 Task: Create a sub task Design and Implement Solution for the task  Design and implement a disaster recovery plan for an organization's IT infrastructure in the project AgileBoost , assign it to team member softage.4@softage.net and update the status of the sub task to  At Risk , set the priority of the sub task to Medium
Action: Mouse moved to (98, 333)
Screenshot: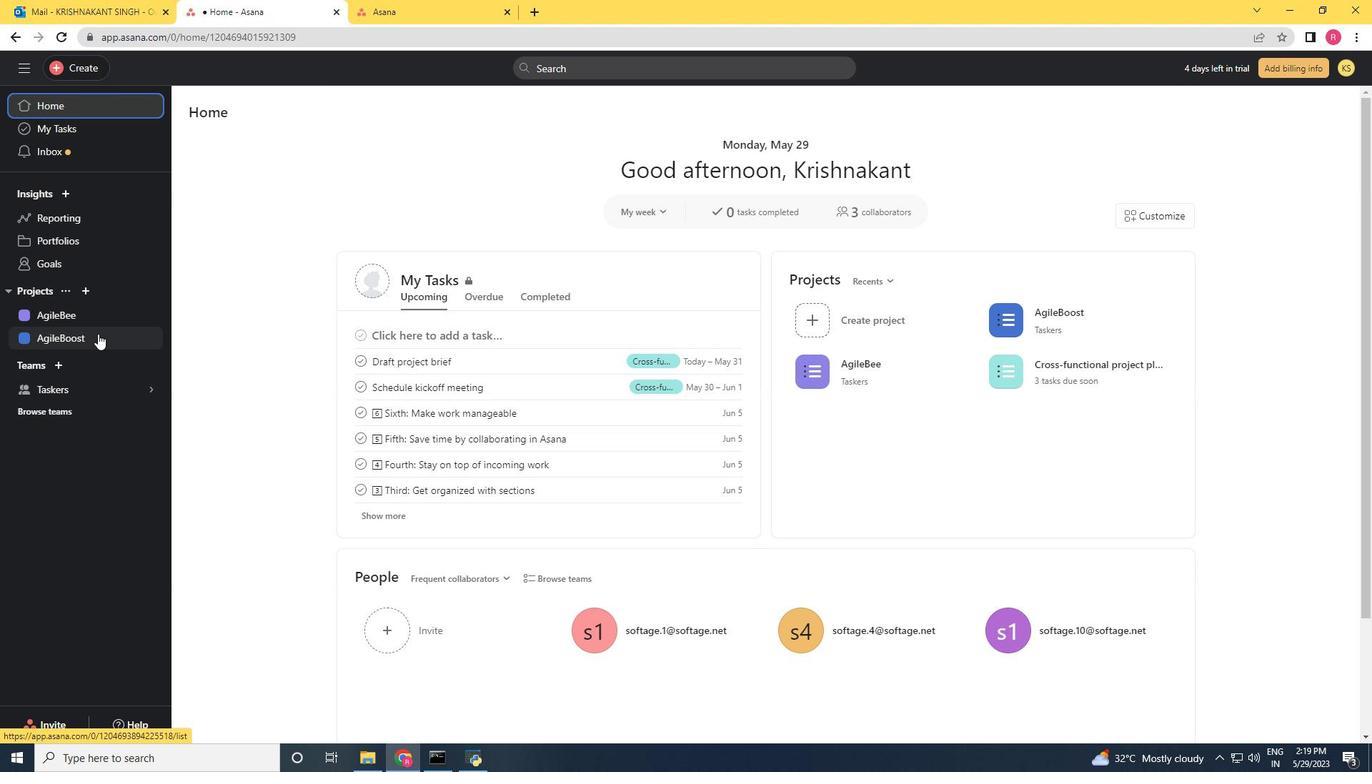 
Action: Mouse pressed left at (98, 333)
Screenshot: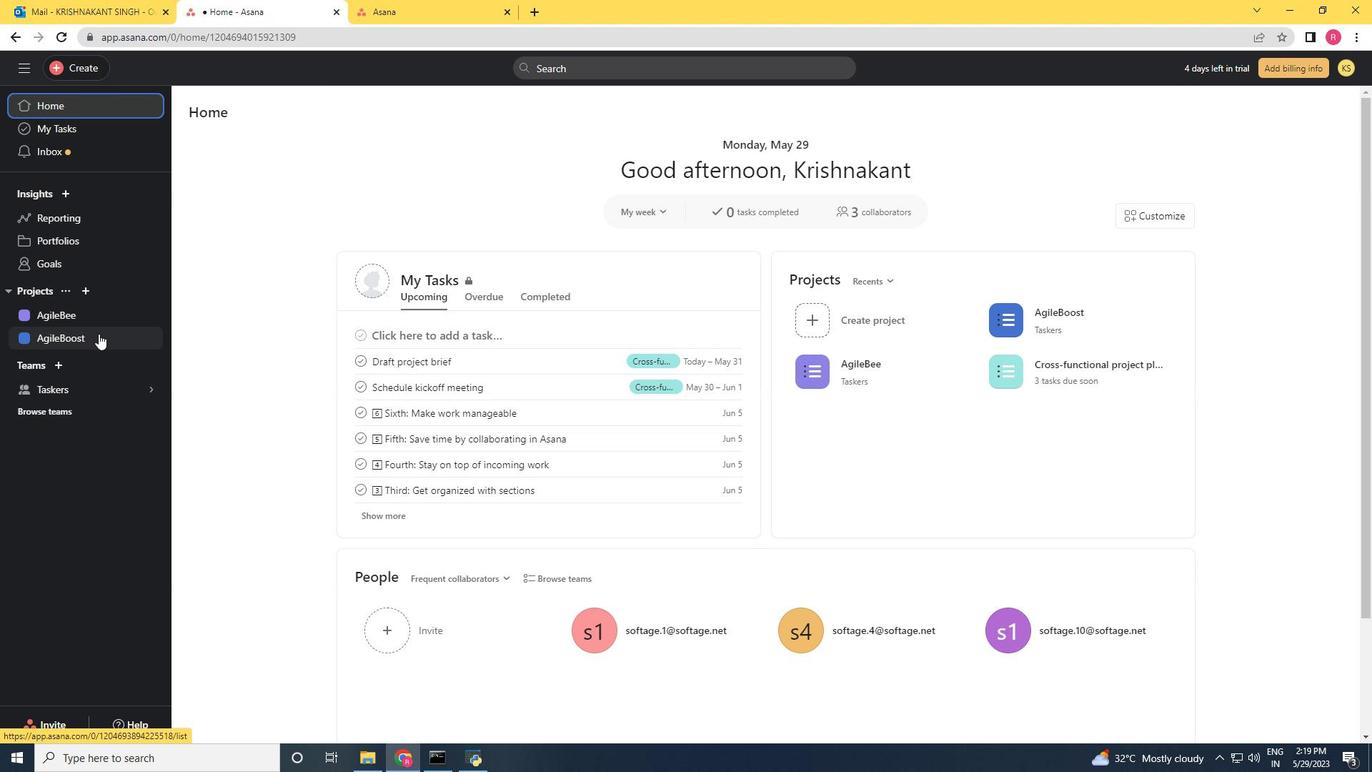 
Action: Mouse moved to (714, 316)
Screenshot: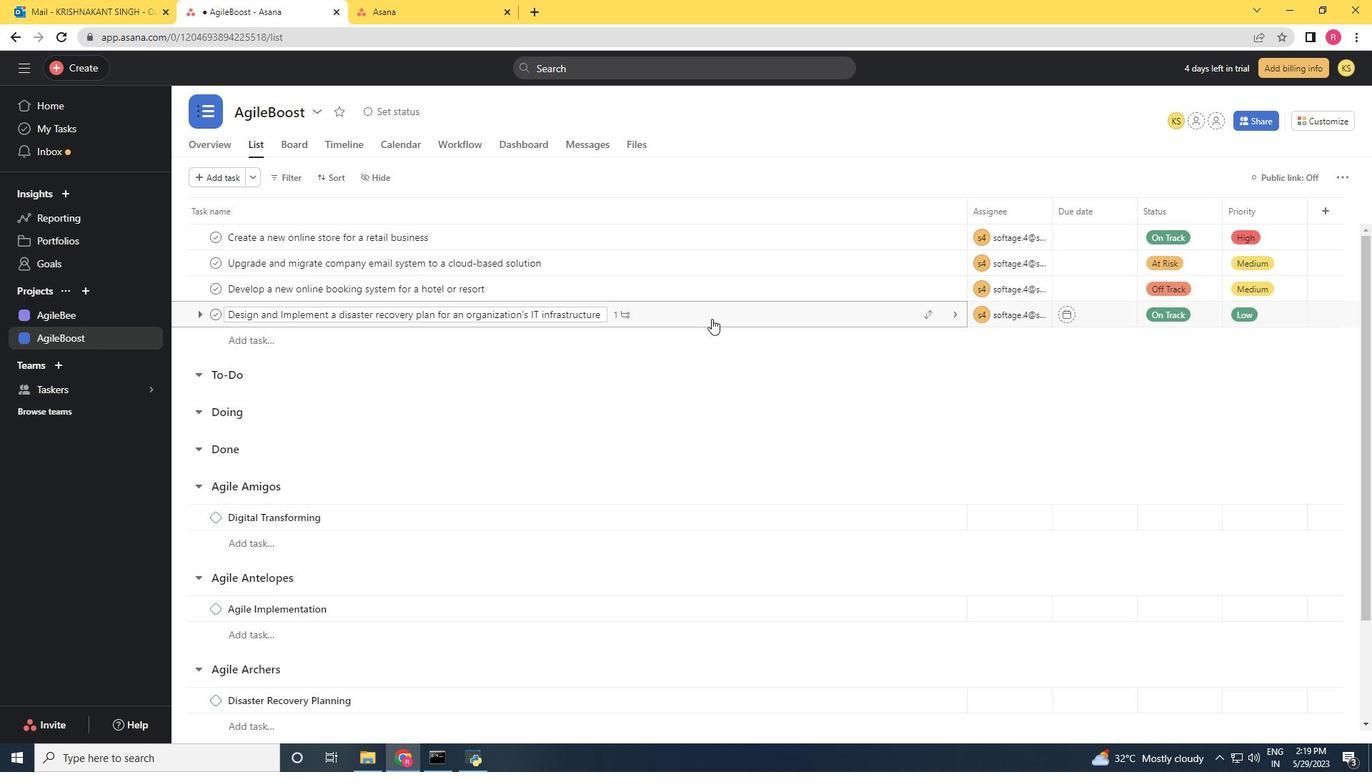 
Action: Mouse pressed left at (714, 316)
Screenshot: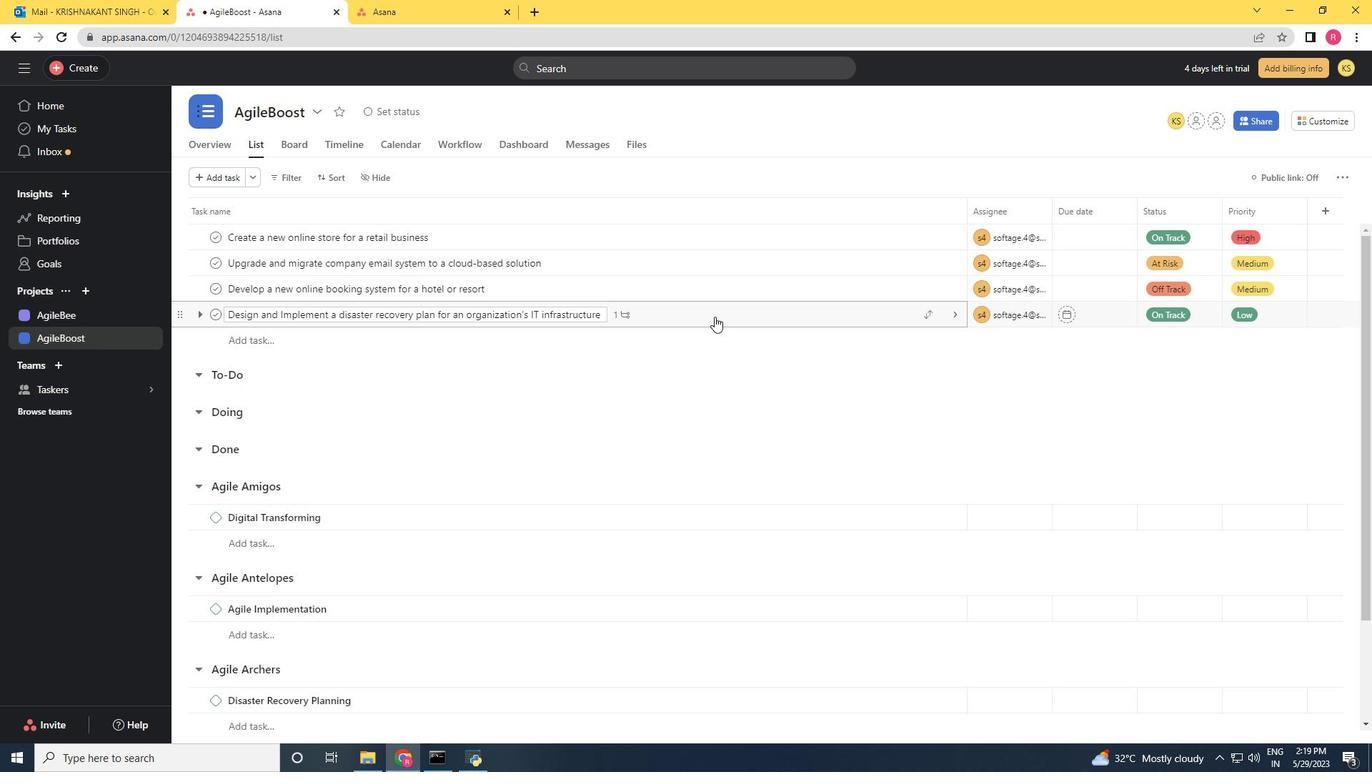 
Action: Mouse moved to (1149, 557)
Screenshot: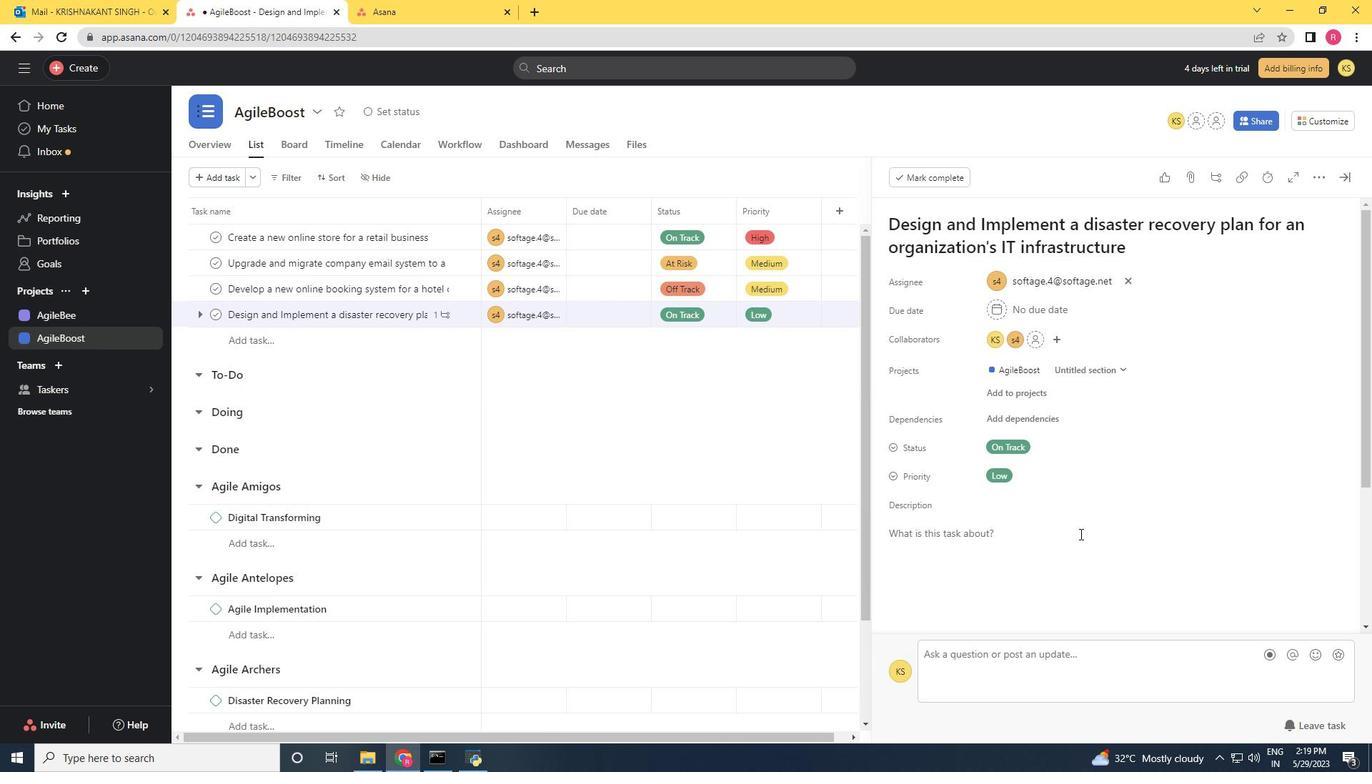 
Action: Mouse scrolled (1149, 556) with delta (0, 0)
Screenshot: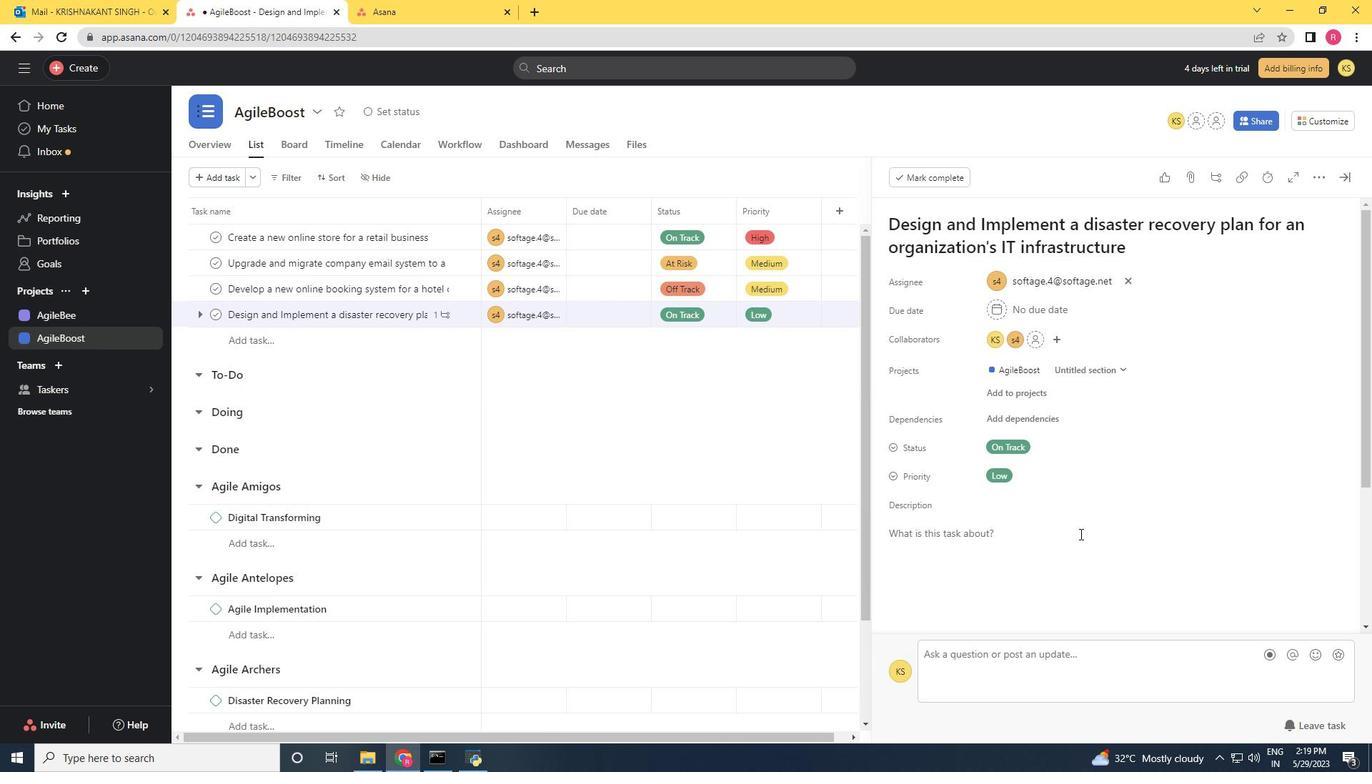 
Action: Mouse moved to (1149, 562)
Screenshot: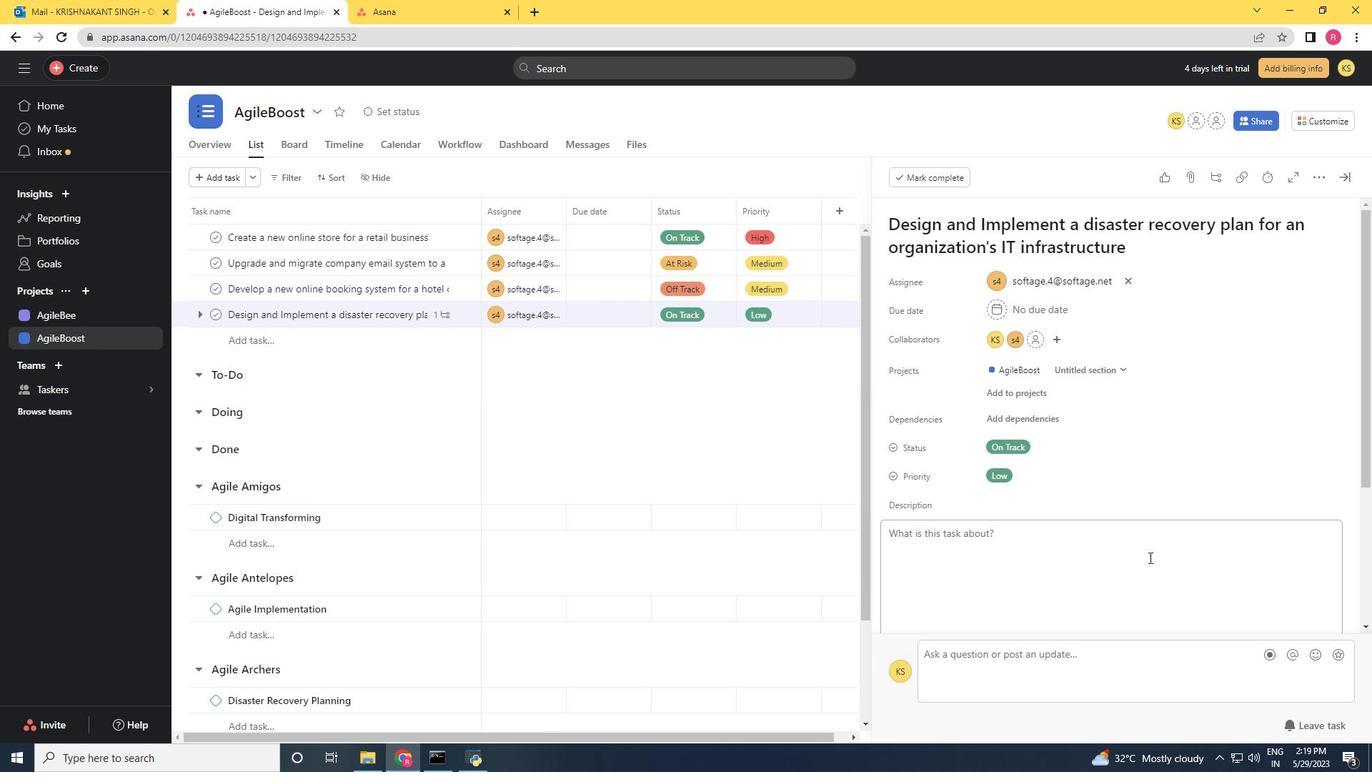 
Action: Mouse scrolled (1149, 561) with delta (0, 0)
Screenshot: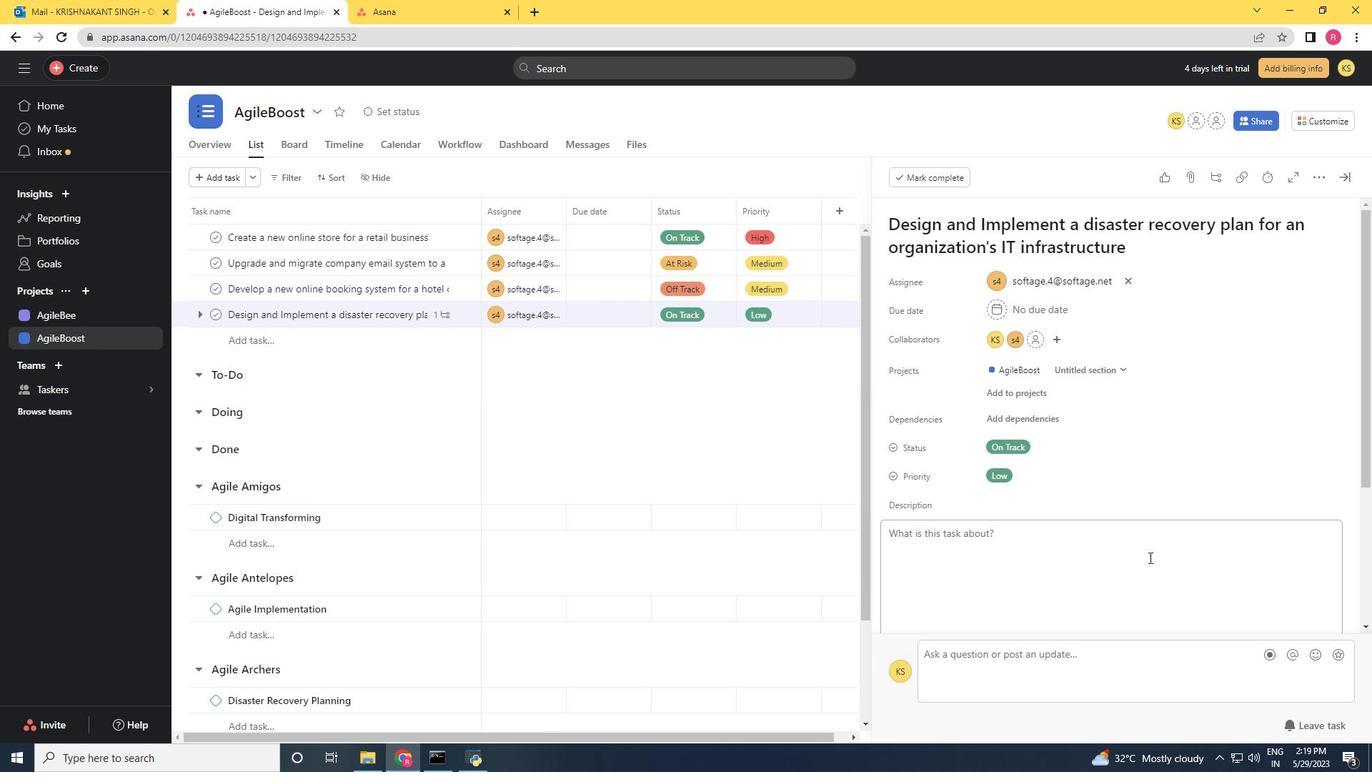 
Action: Mouse moved to (1142, 574)
Screenshot: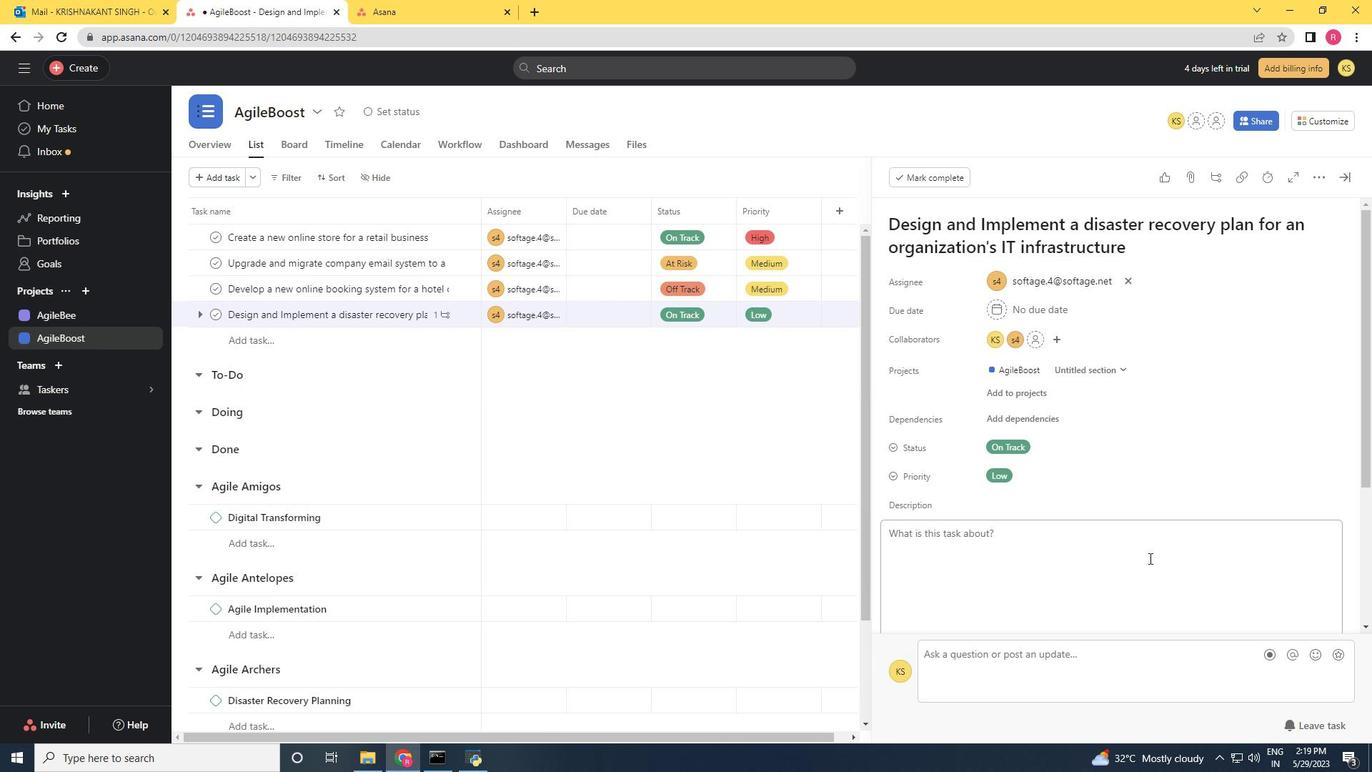 
Action: Mouse scrolled (1142, 574) with delta (0, 0)
Screenshot: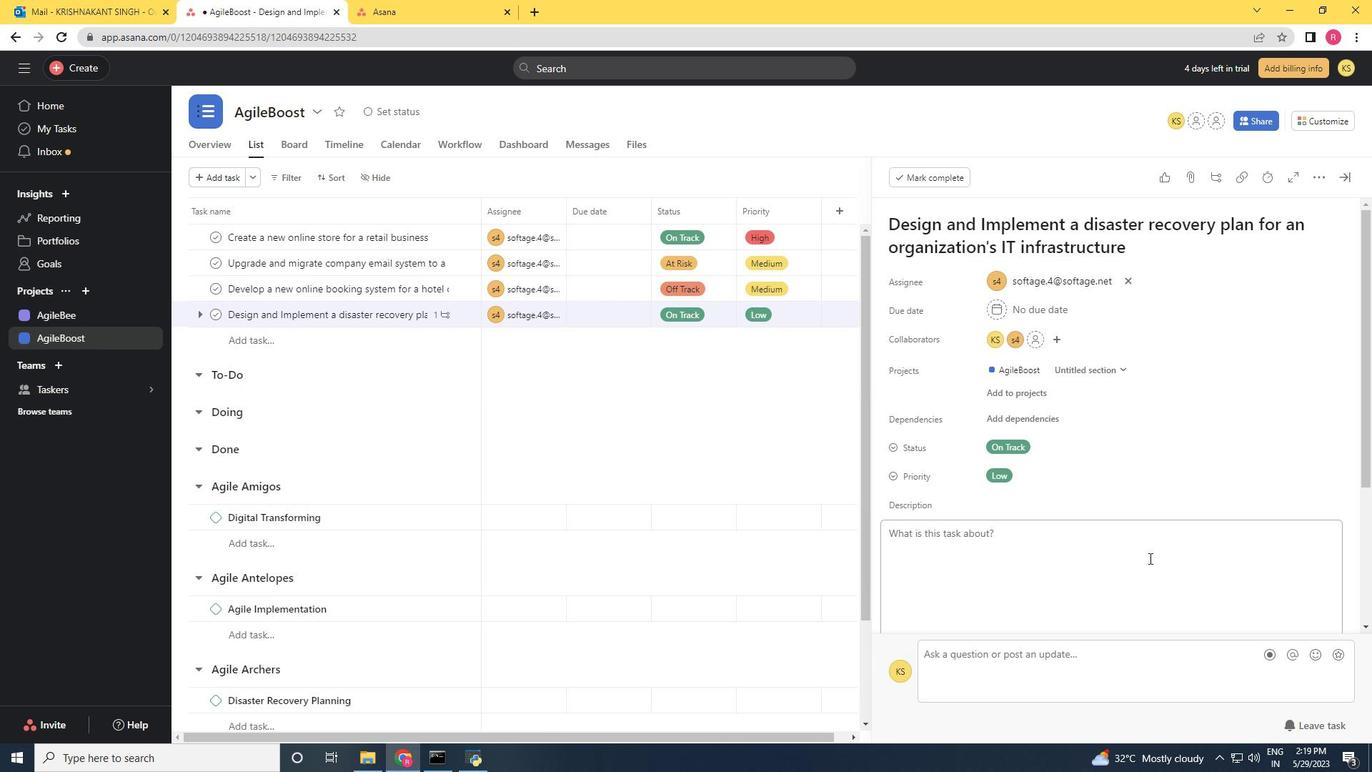 
Action: Mouse moved to (1134, 584)
Screenshot: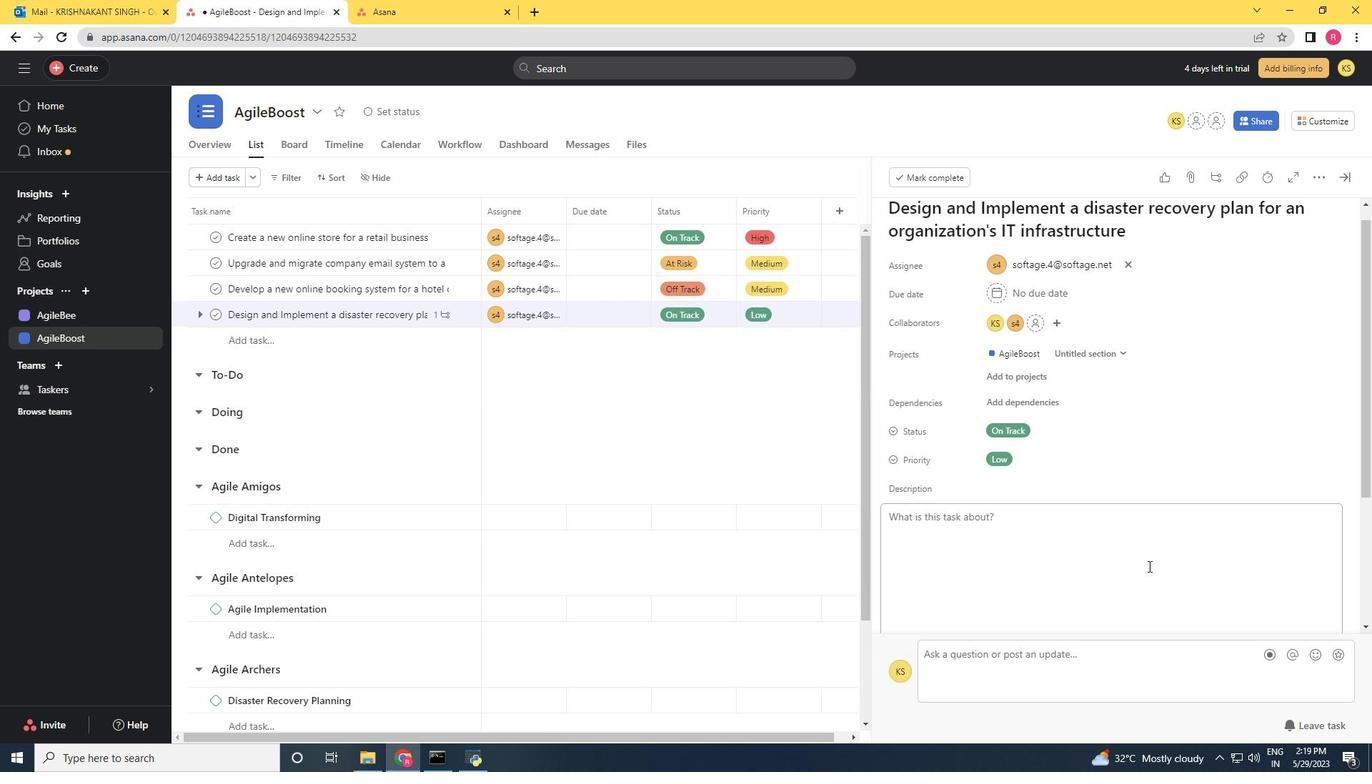 
Action: Mouse scrolled (1134, 584) with delta (0, 0)
Screenshot: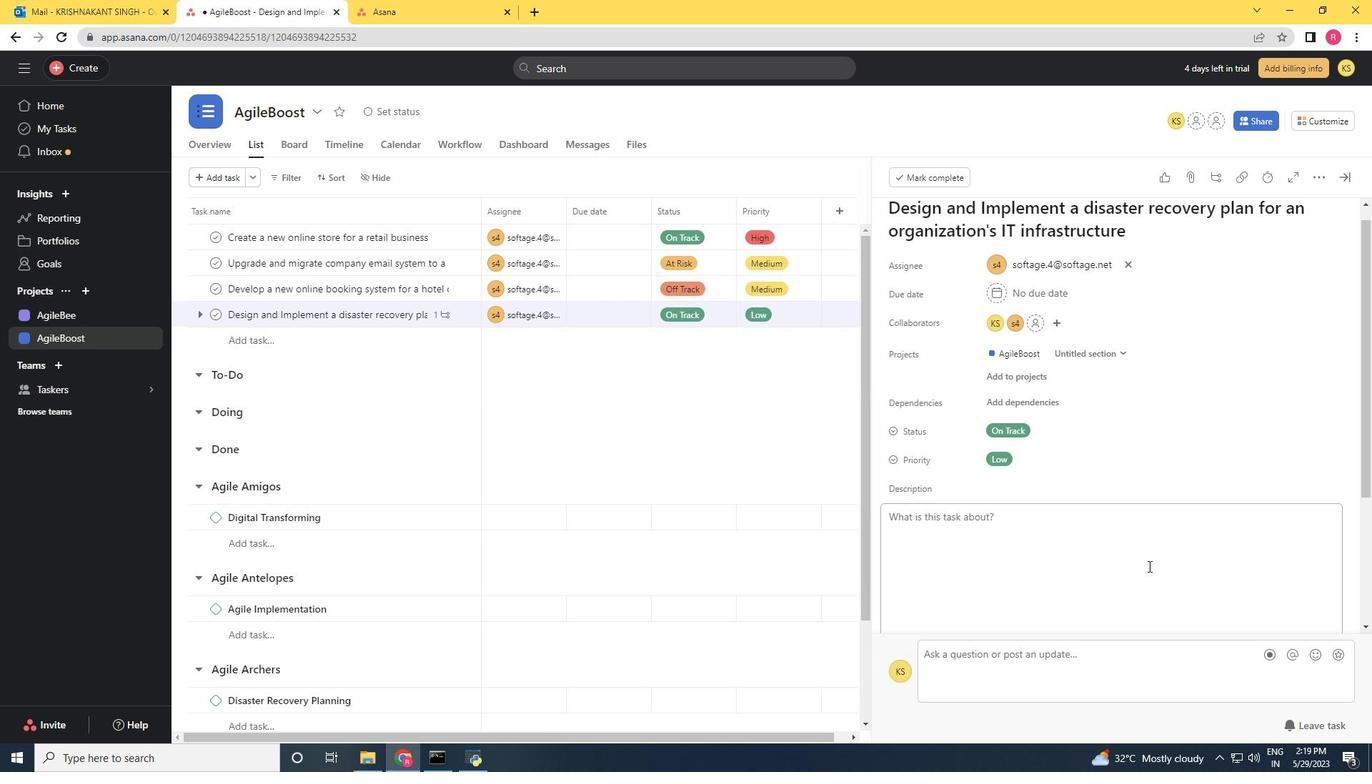 
Action: Mouse moved to (1076, 591)
Screenshot: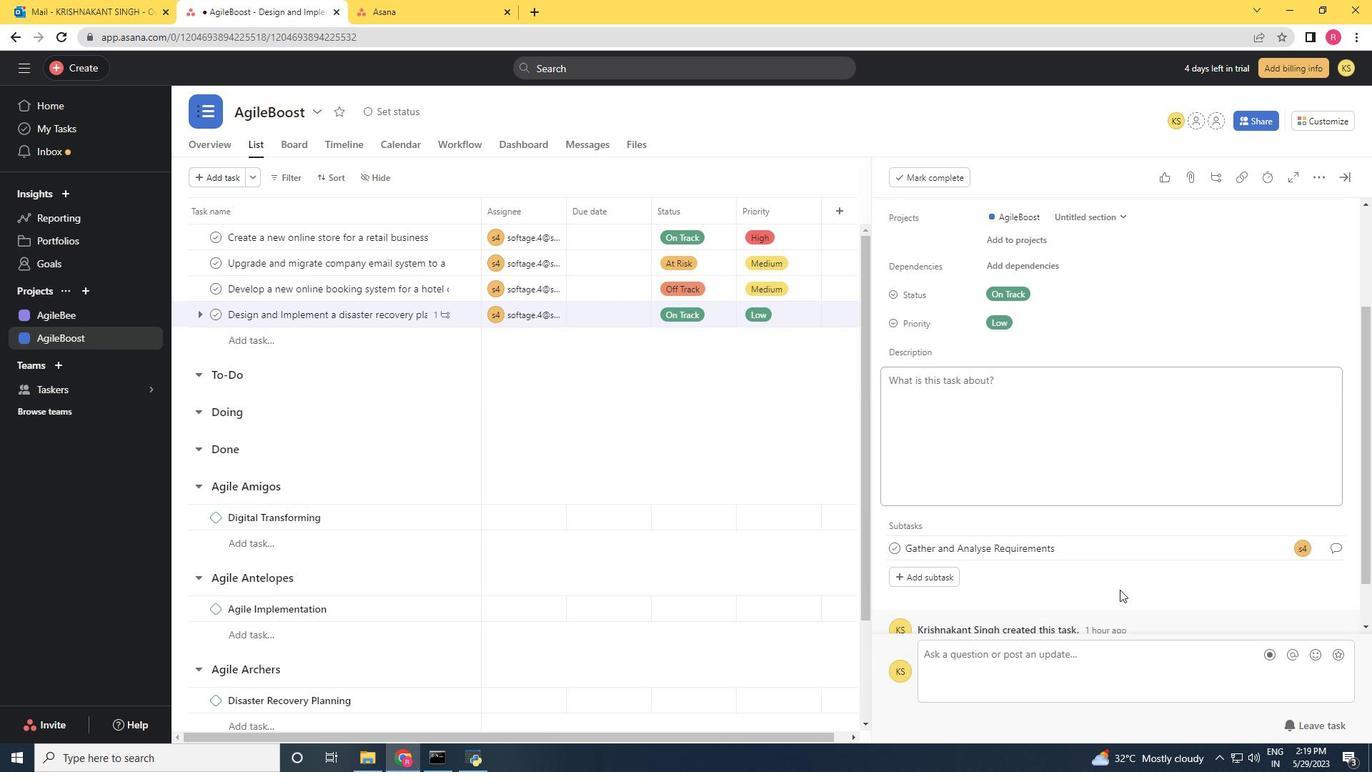 
Action: Mouse scrolled (1076, 591) with delta (0, 0)
Screenshot: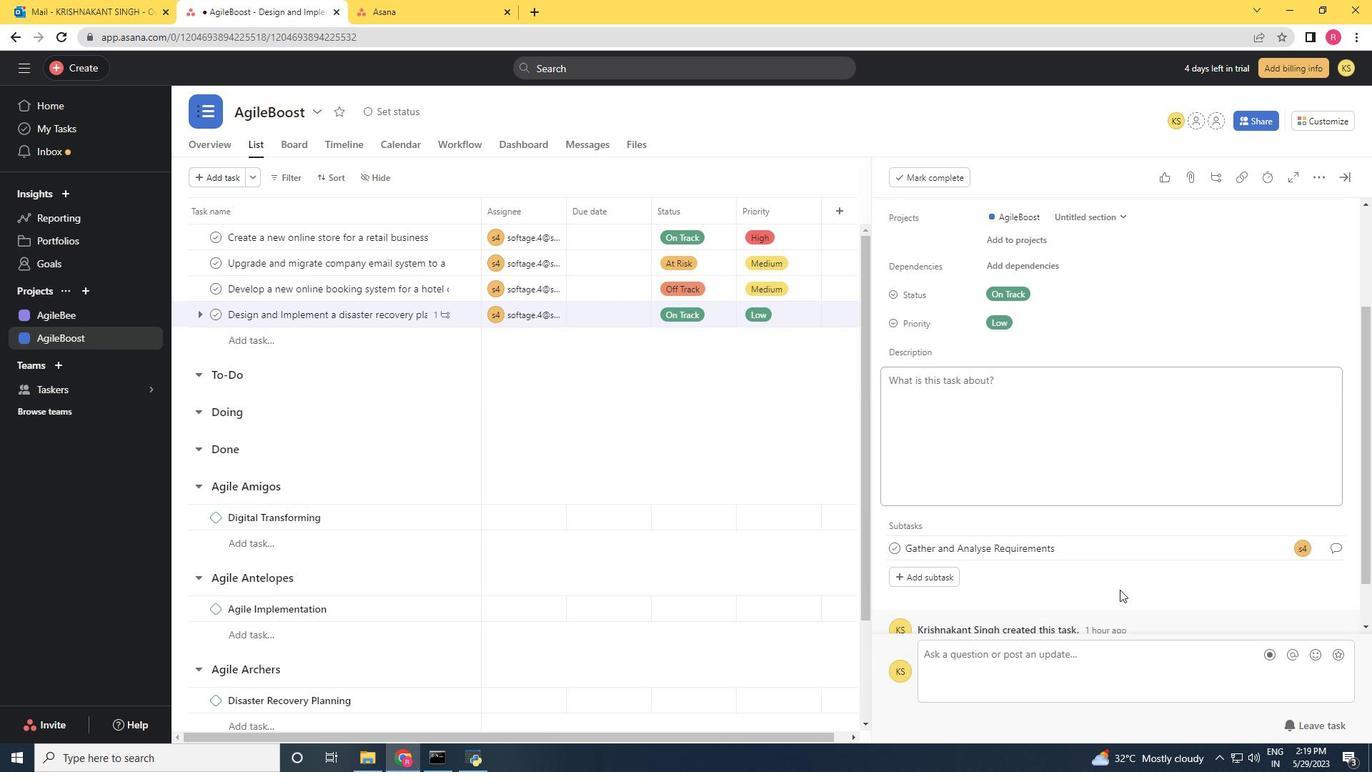
Action: Mouse moved to (917, 516)
Screenshot: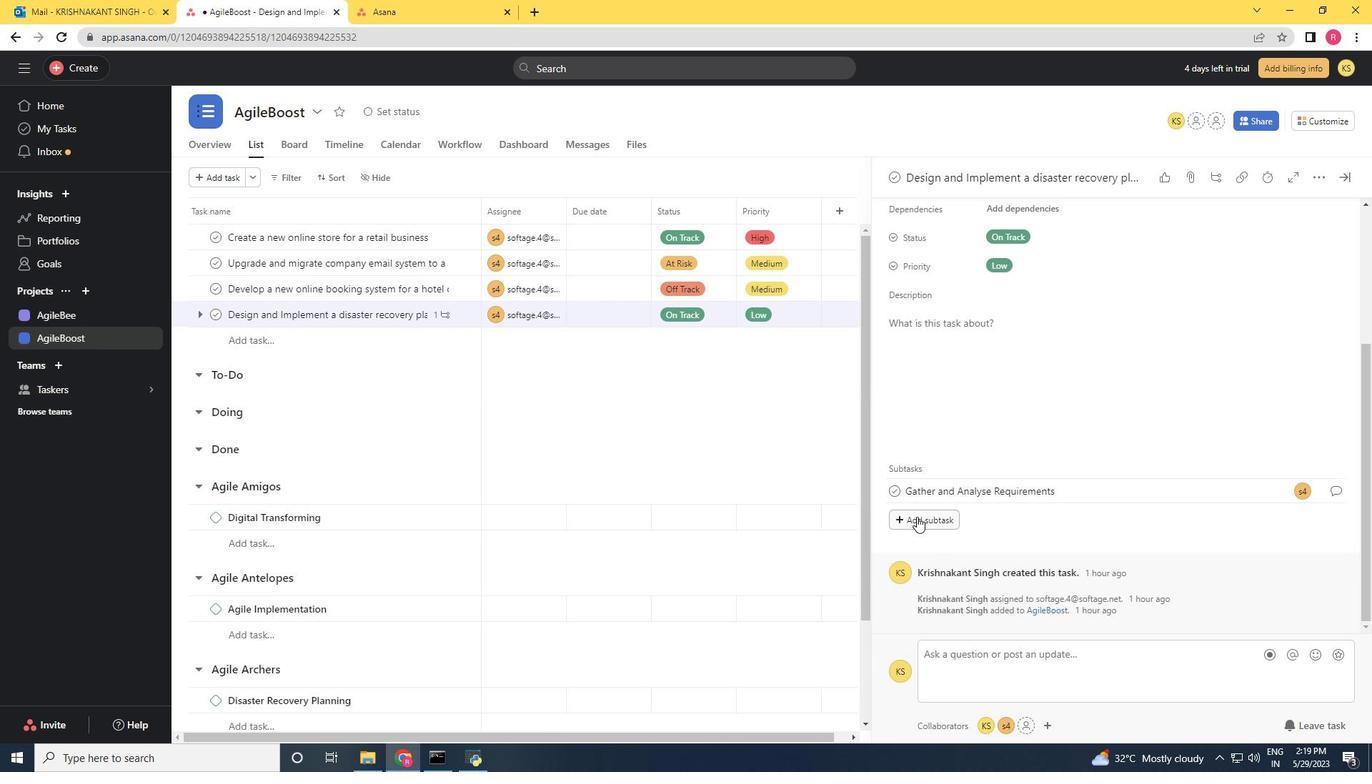 
Action: Mouse pressed left at (917, 516)
Screenshot: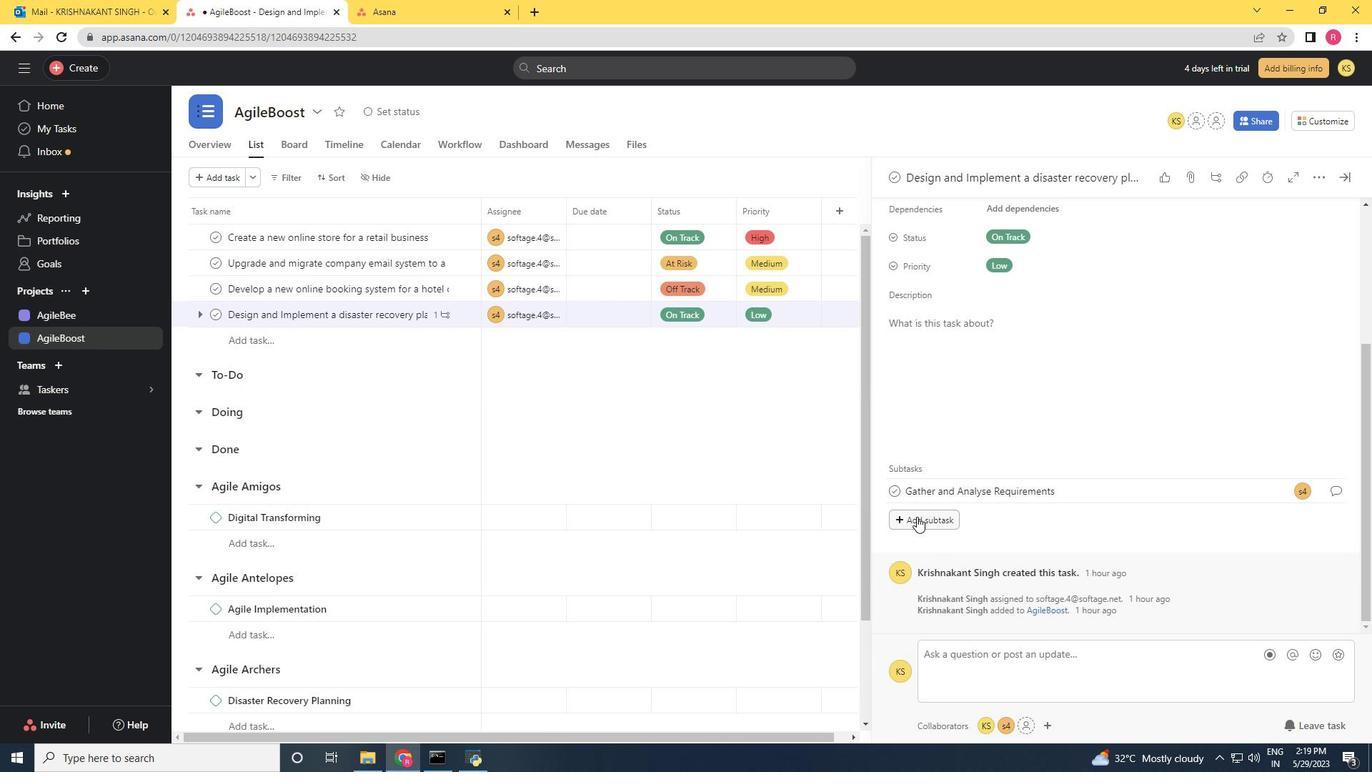 
Action: Key pressed <Key.shift>Design<Key.space>and<Key.space><Key.shift>Implement<Key.space><Key.shift>Solution<Key.space>
Screenshot: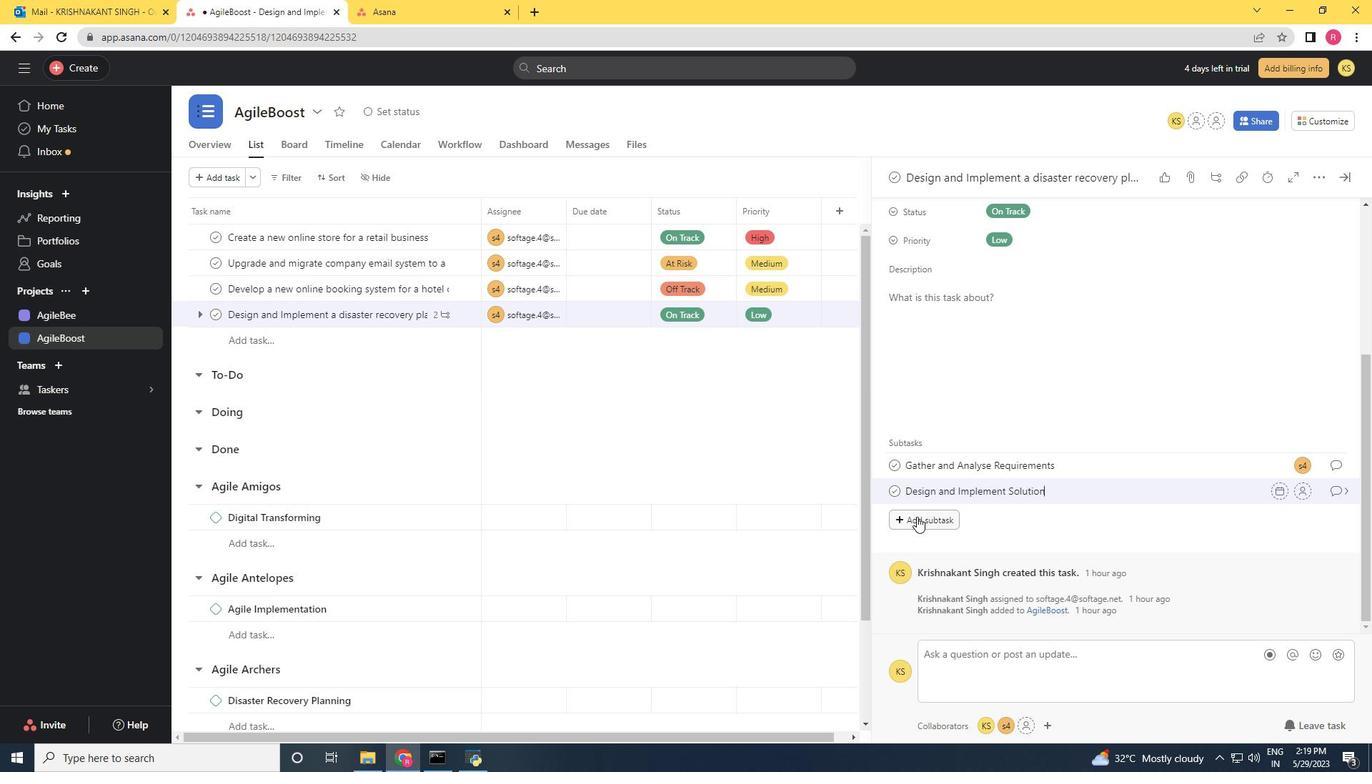 
Action: Mouse moved to (1301, 490)
Screenshot: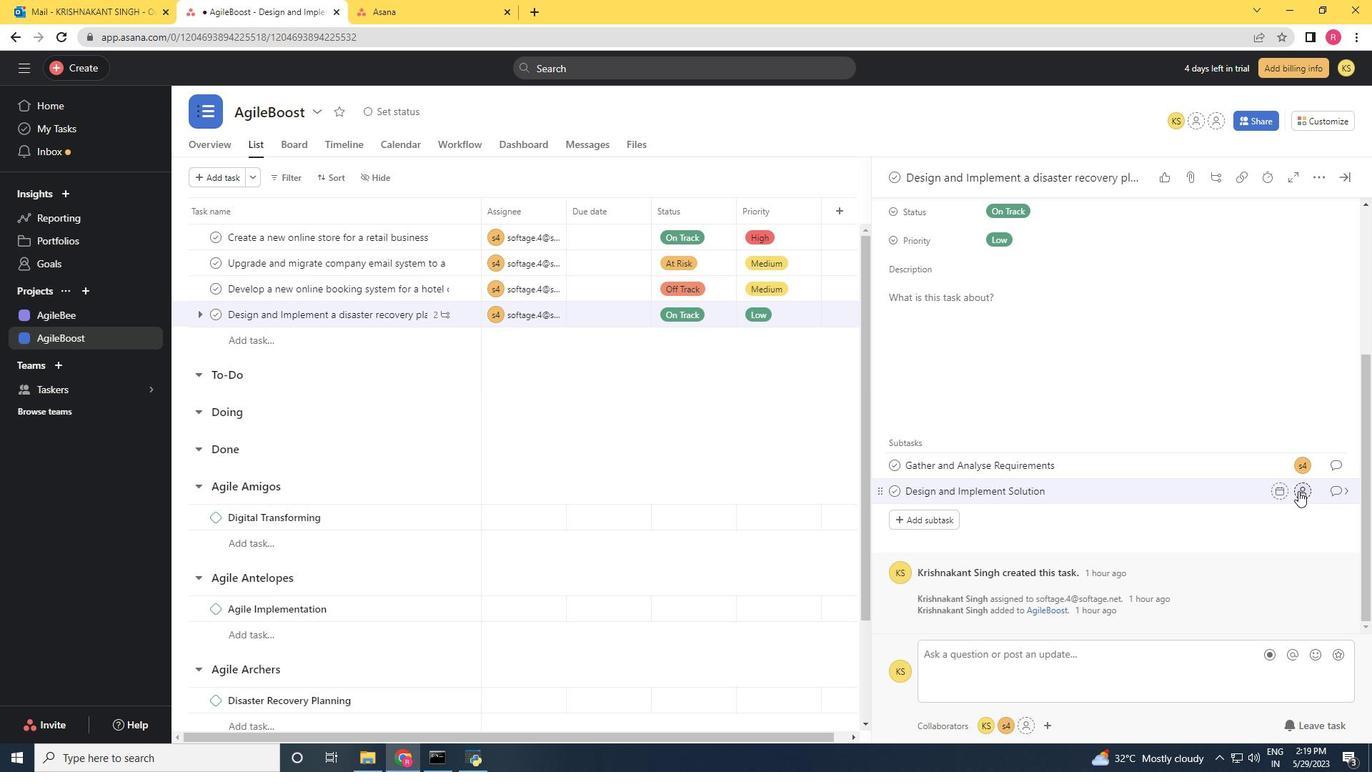 
Action: Mouse pressed left at (1301, 490)
Screenshot: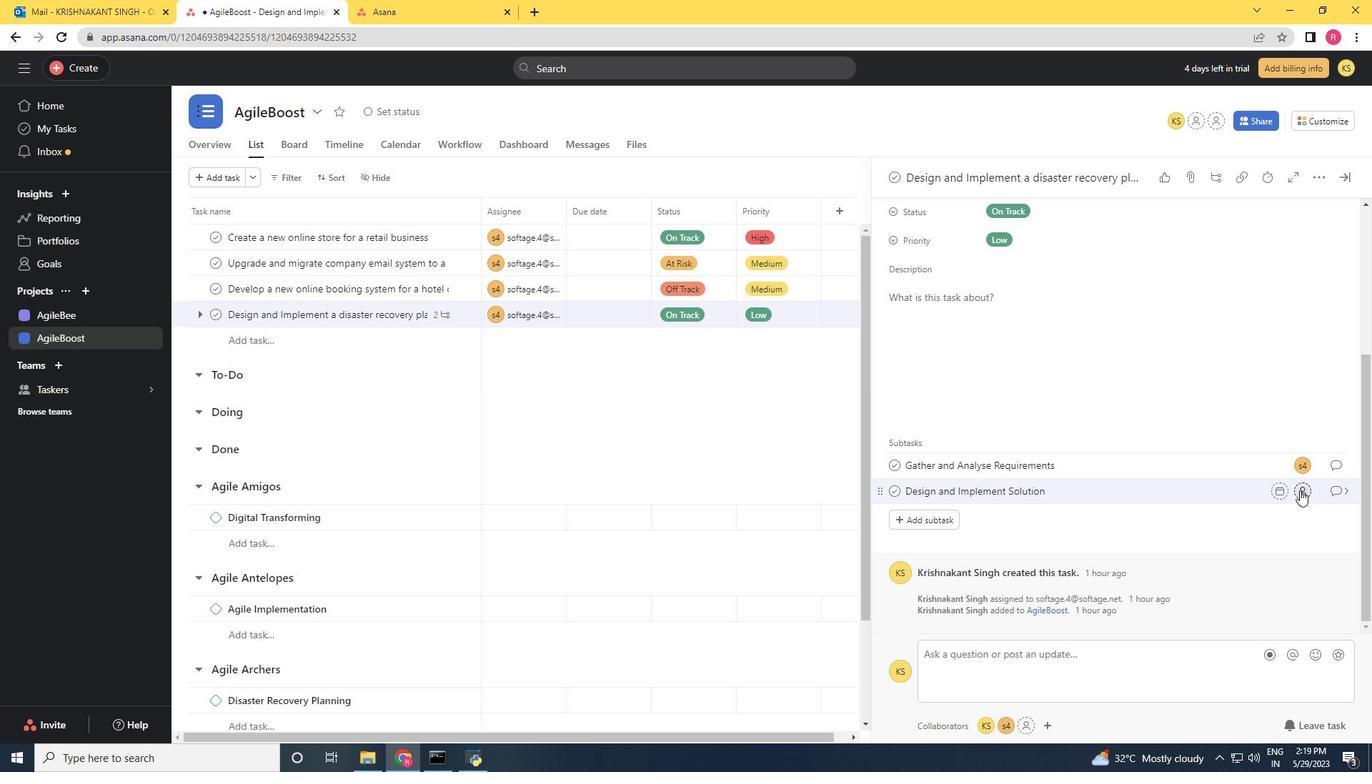 
Action: Key pressed softage.4<Key.shift><Key.shift>softage.net
Screenshot: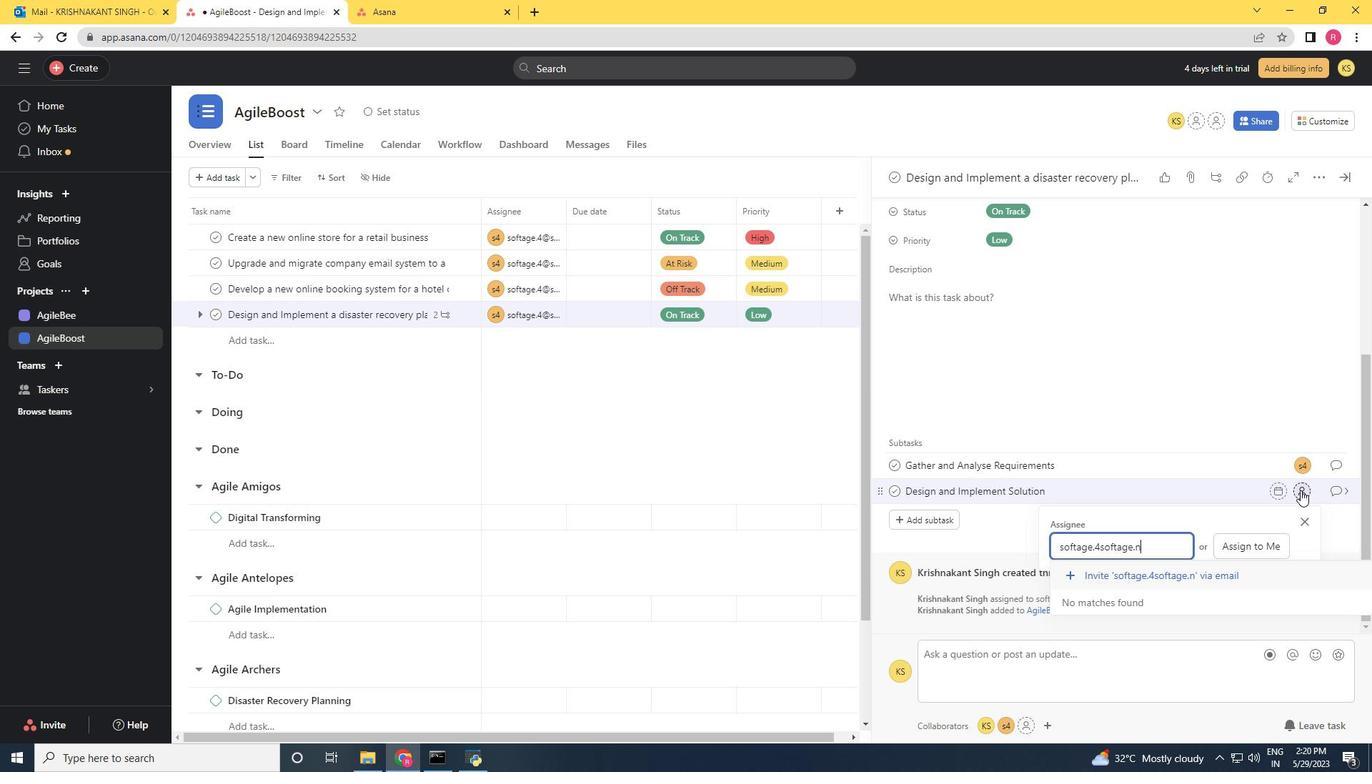 
Action: Mouse moved to (1100, 546)
Screenshot: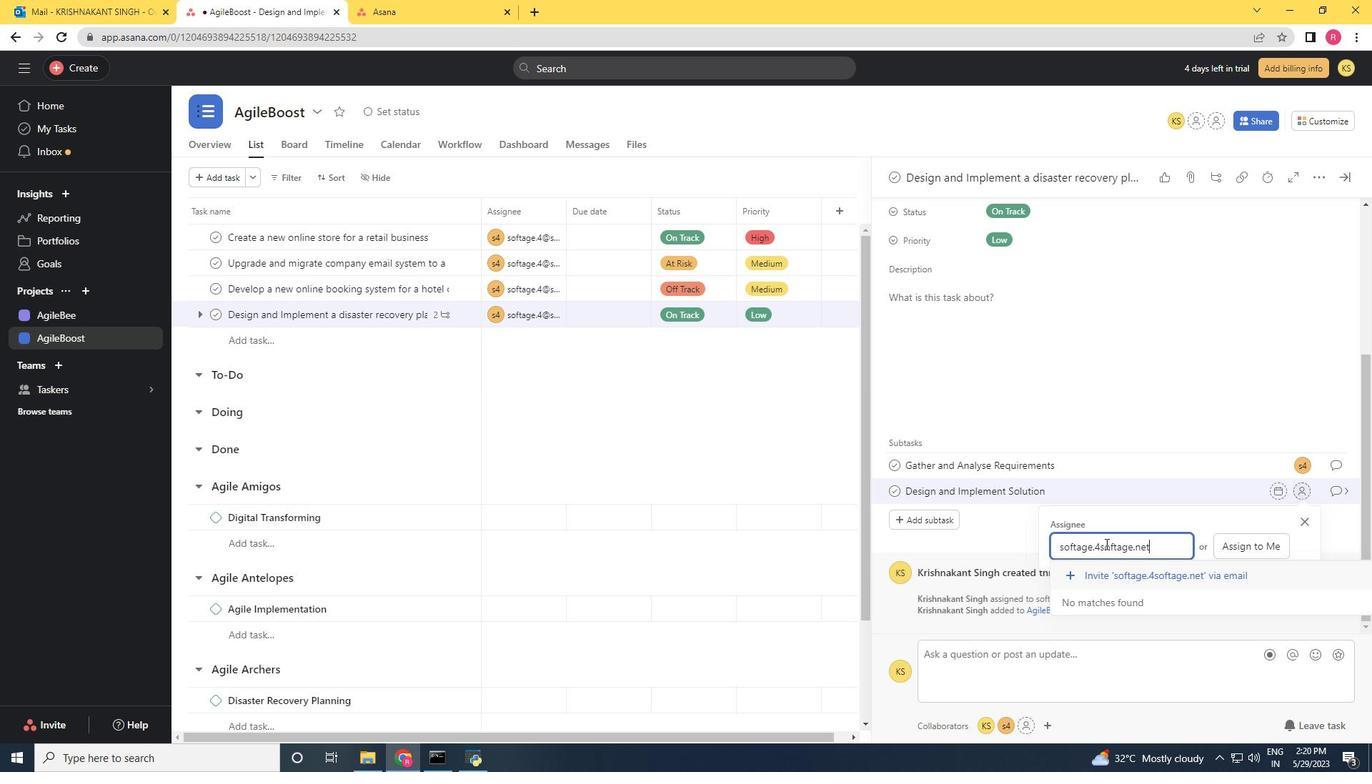 
Action: Mouse pressed left at (1100, 546)
Screenshot: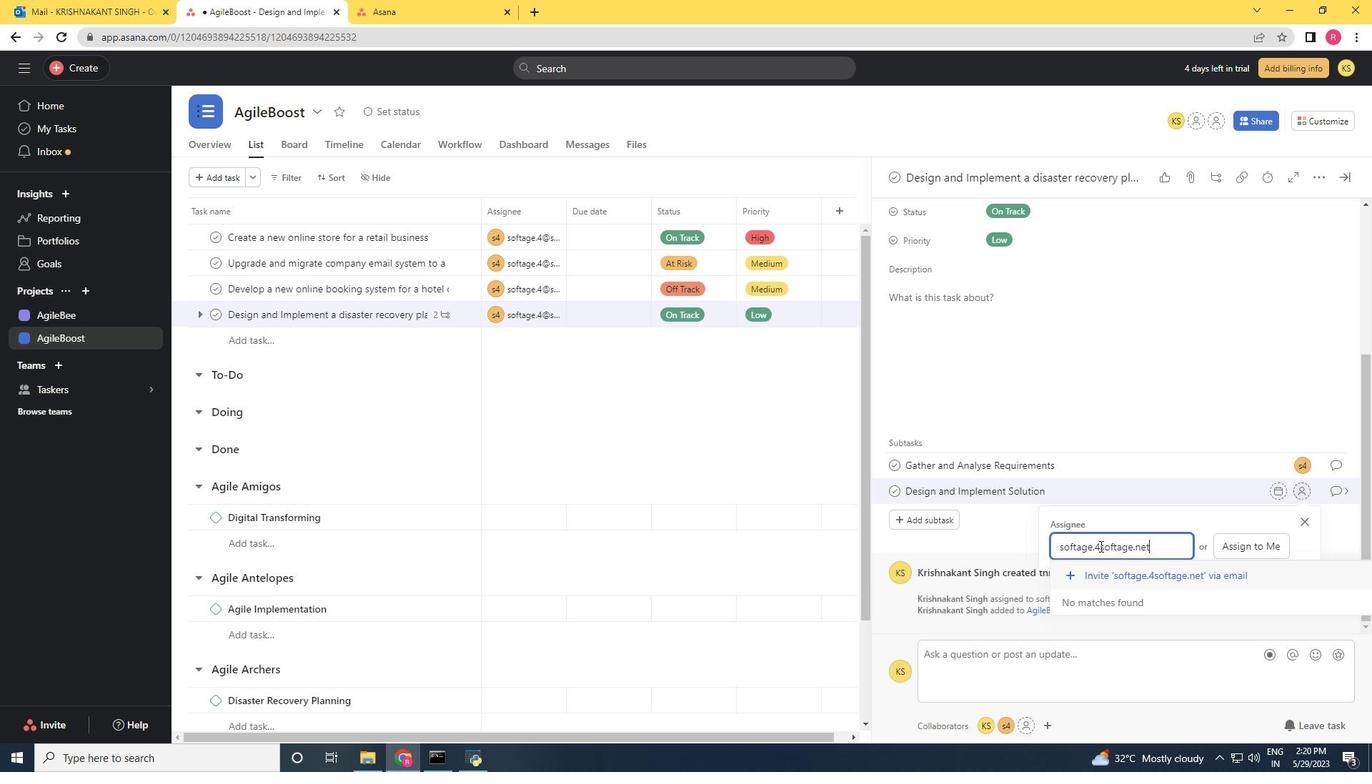 
Action: Key pressed <Key.shift>@
Screenshot: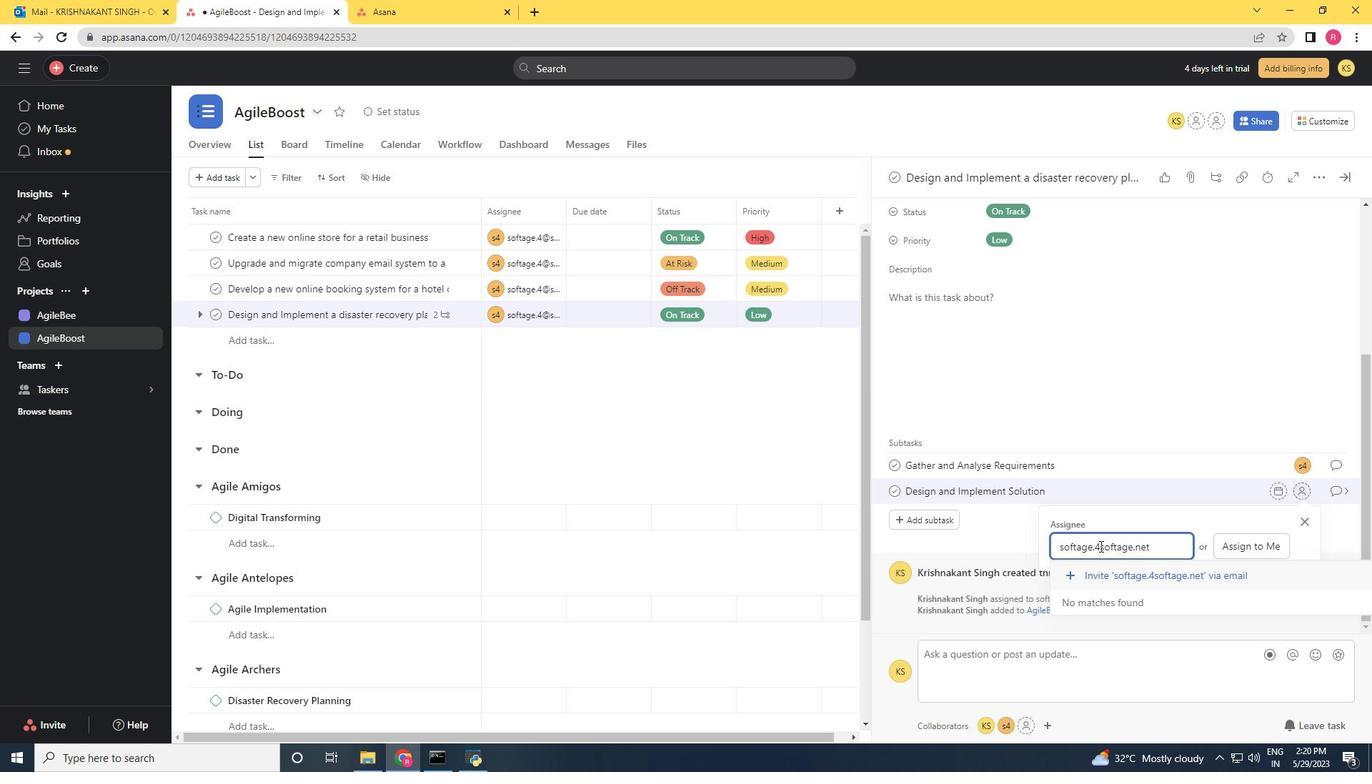 
Action: Mouse moved to (1118, 579)
Screenshot: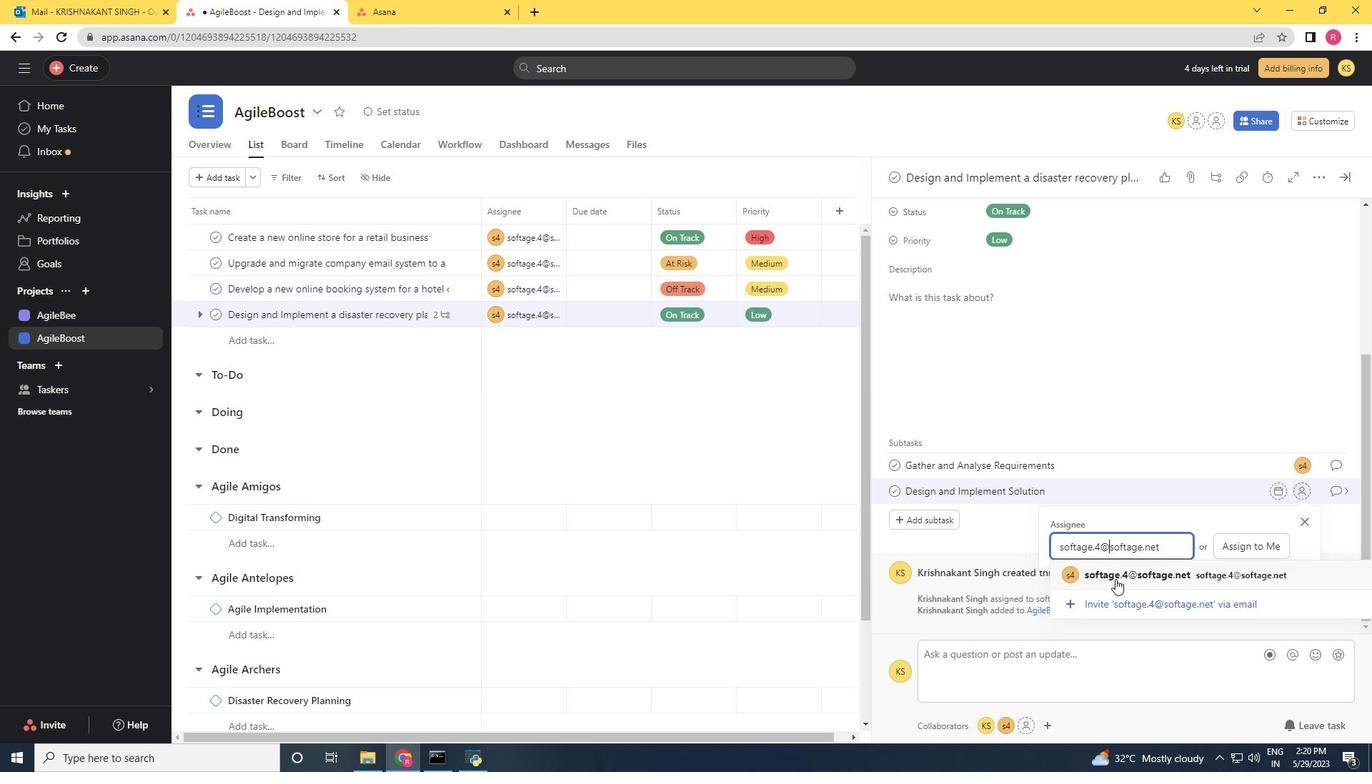 
Action: Mouse pressed left at (1118, 579)
Screenshot: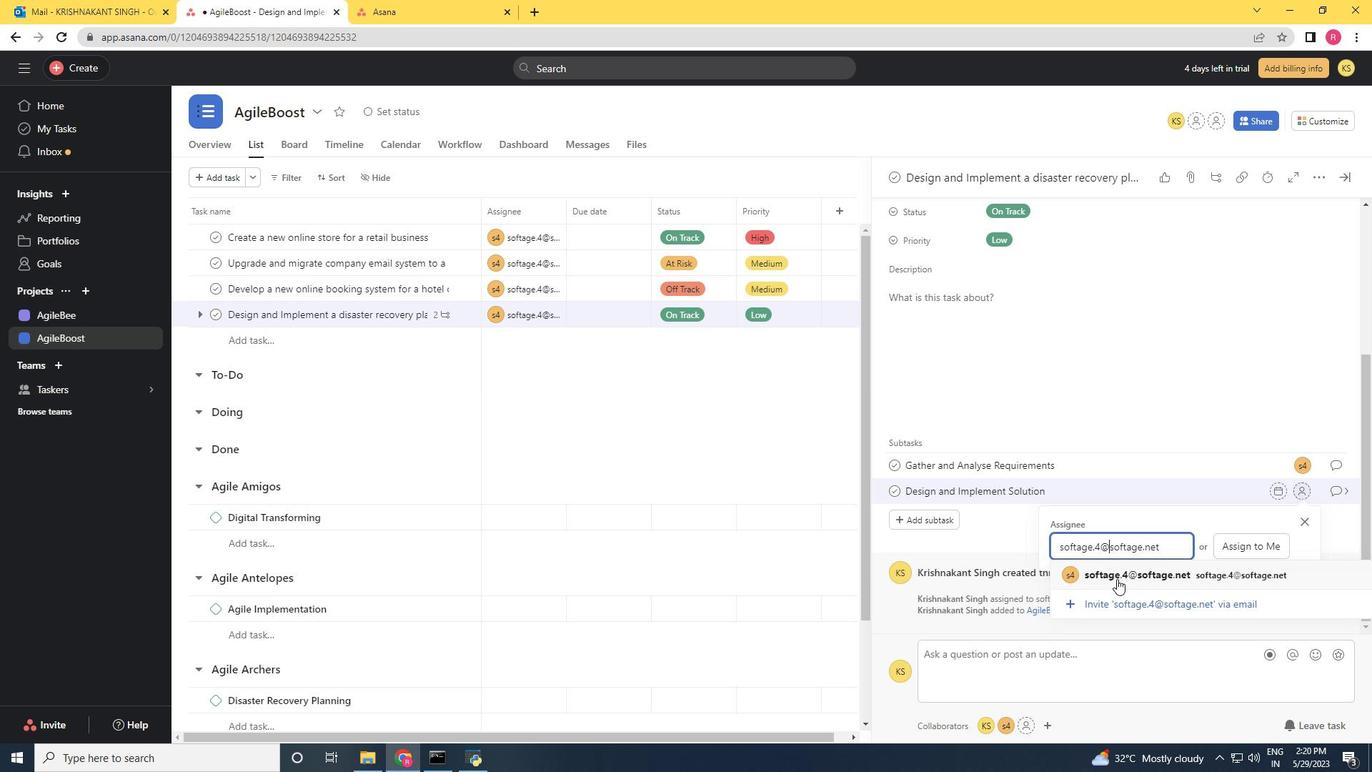 
Action: Mouse moved to (1349, 496)
Screenshot: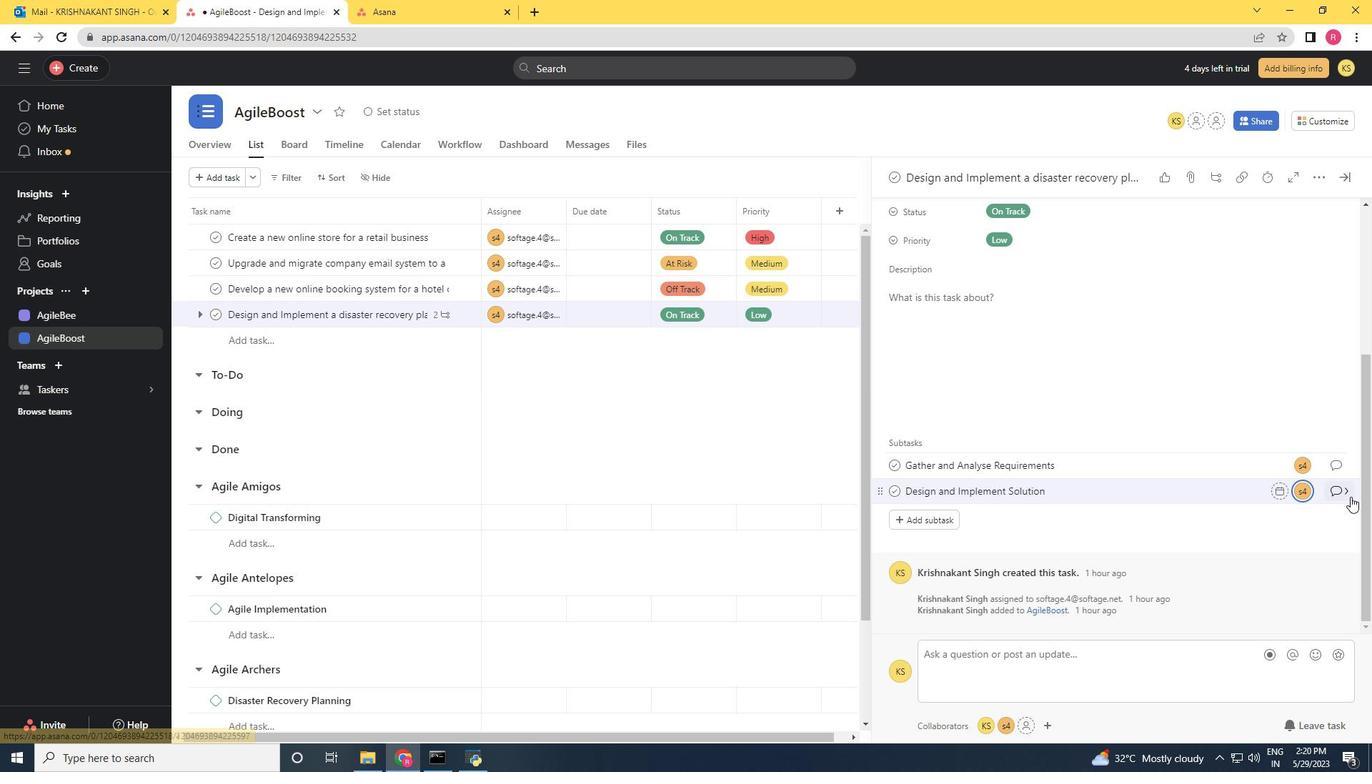 
Action: Mouse pressed left at (1349, 496)
Screenshot: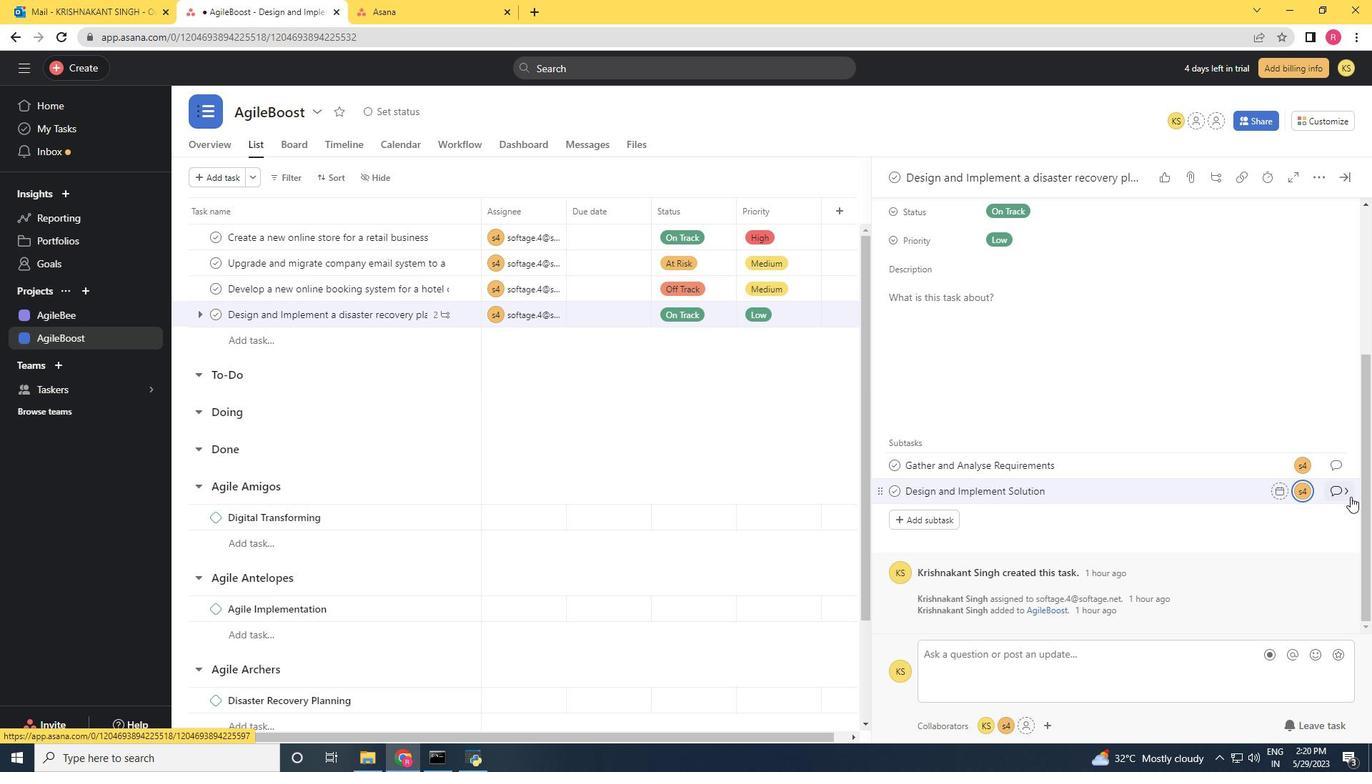
Action: Mouse moved to (938, 405)
Screenshot: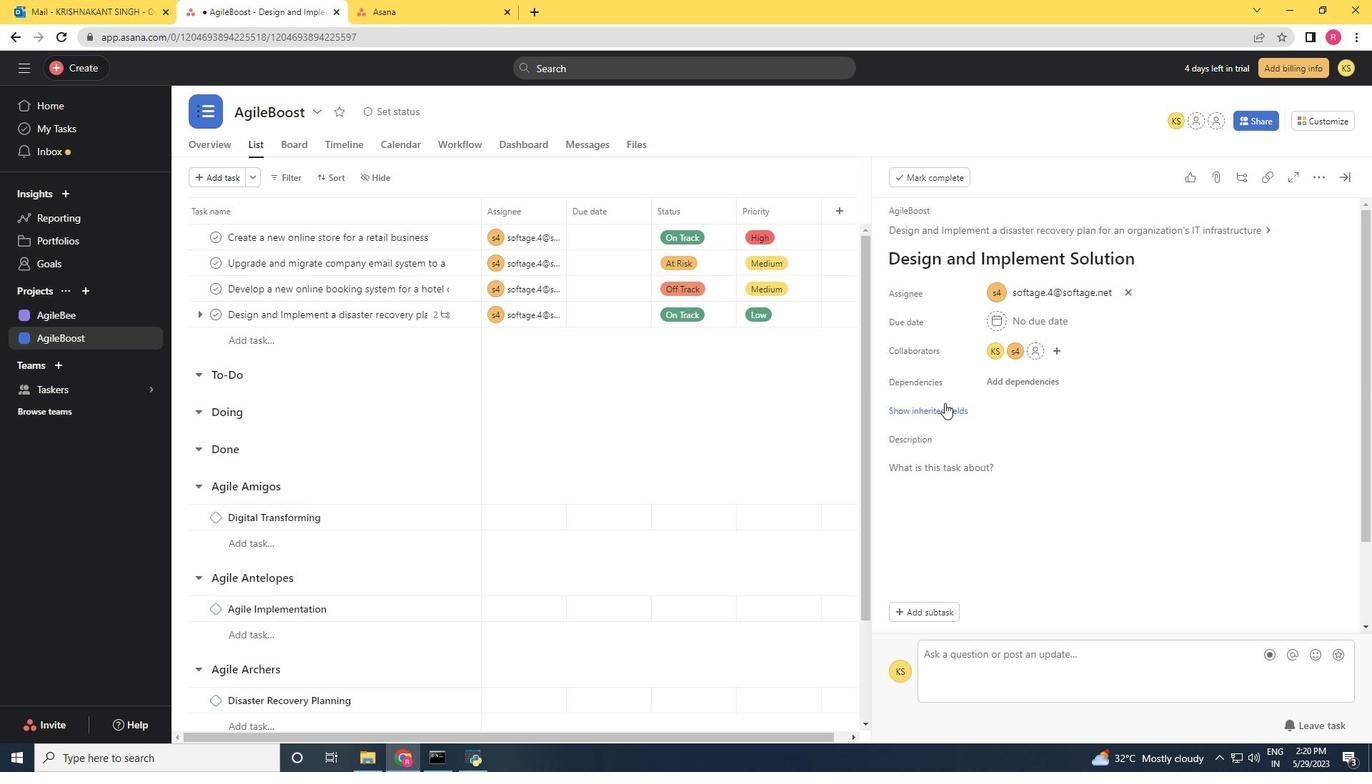
Action: Mouse pressed left at (938, 405)
Screenshot: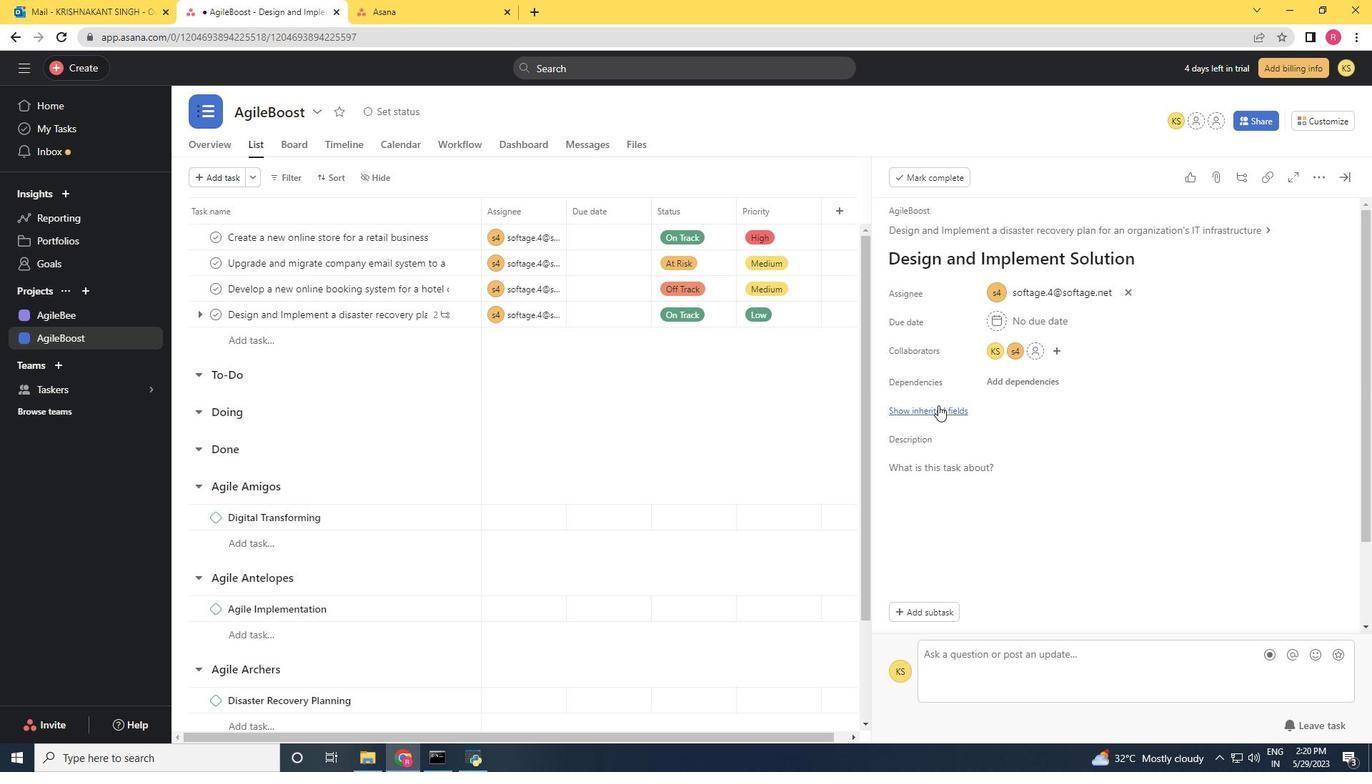 
Action: Mouse moved to (1022, 437)
Screenshot: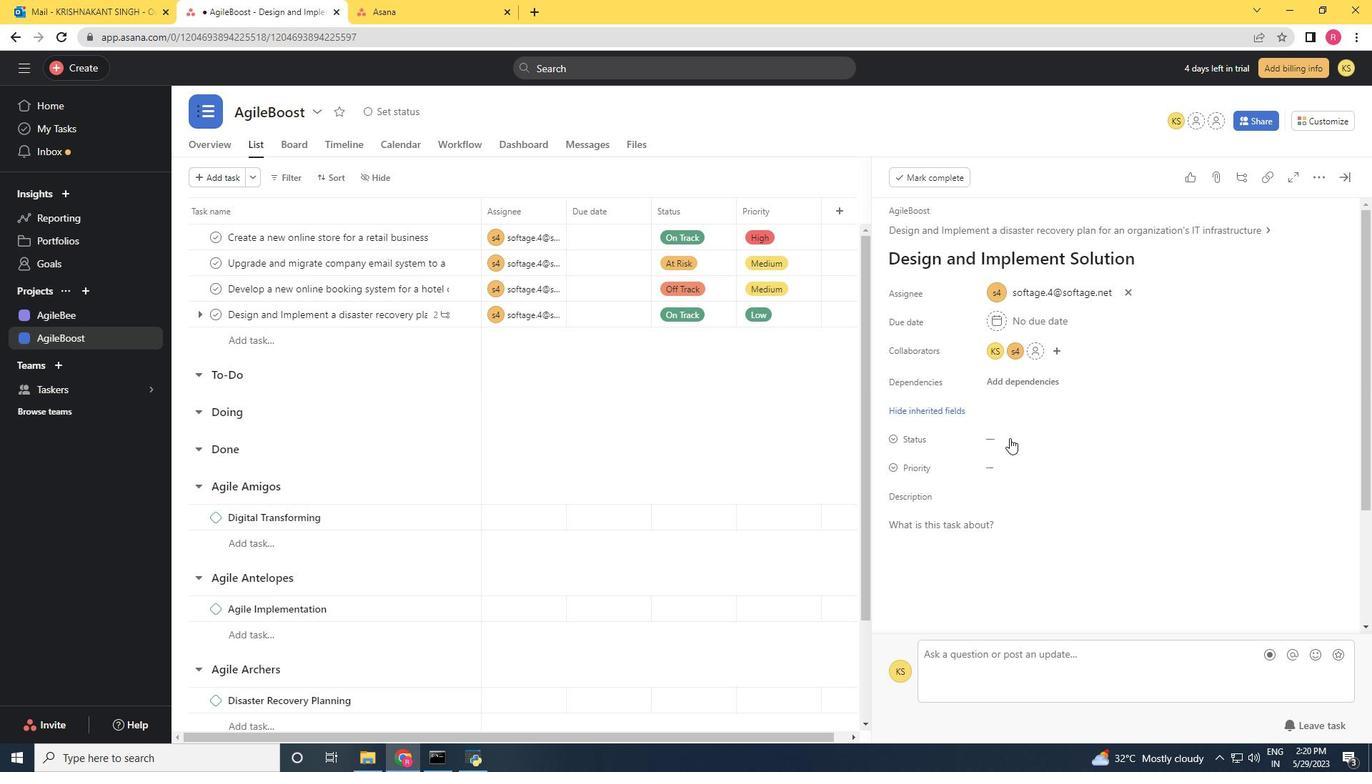 
Action: Mouse pressed left at (1022, 437)
Screenshot: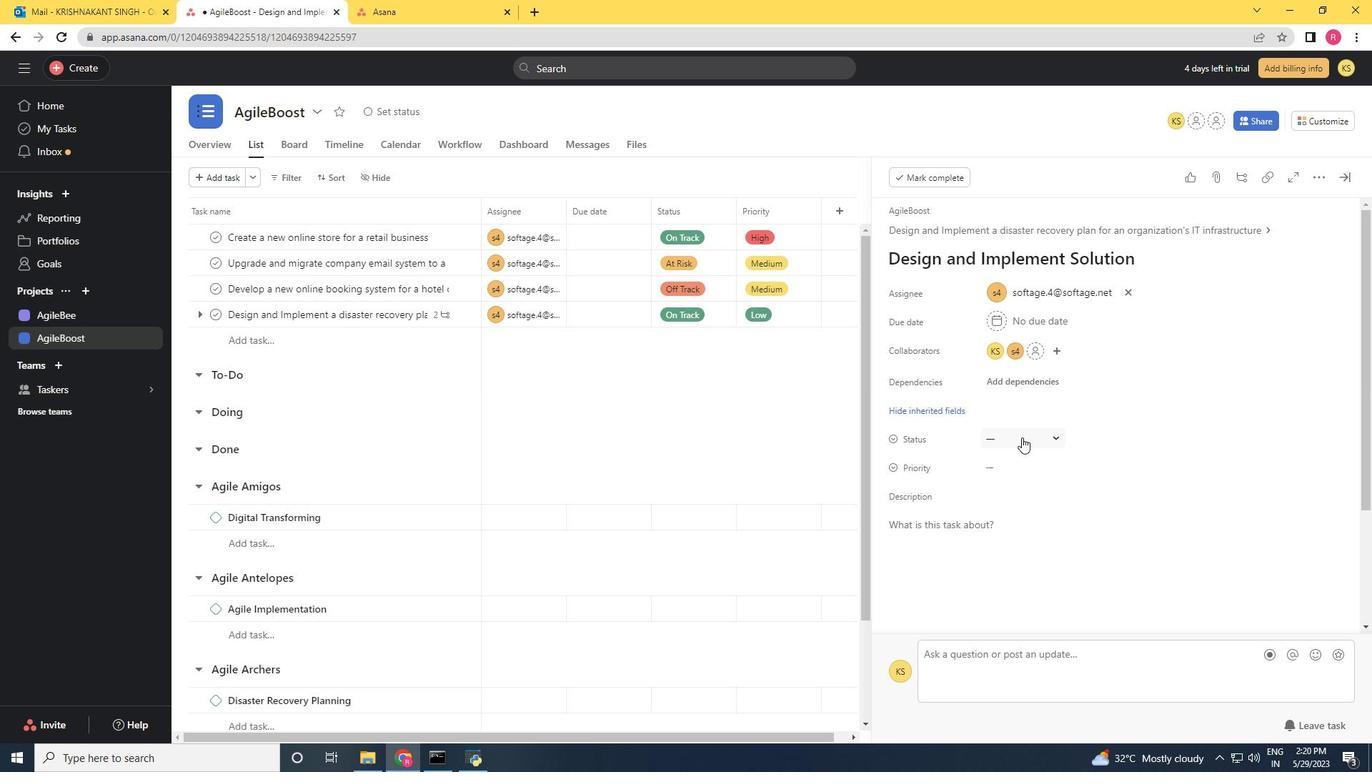 
Action: Mouse moved to (1027, 534)
Screenshot: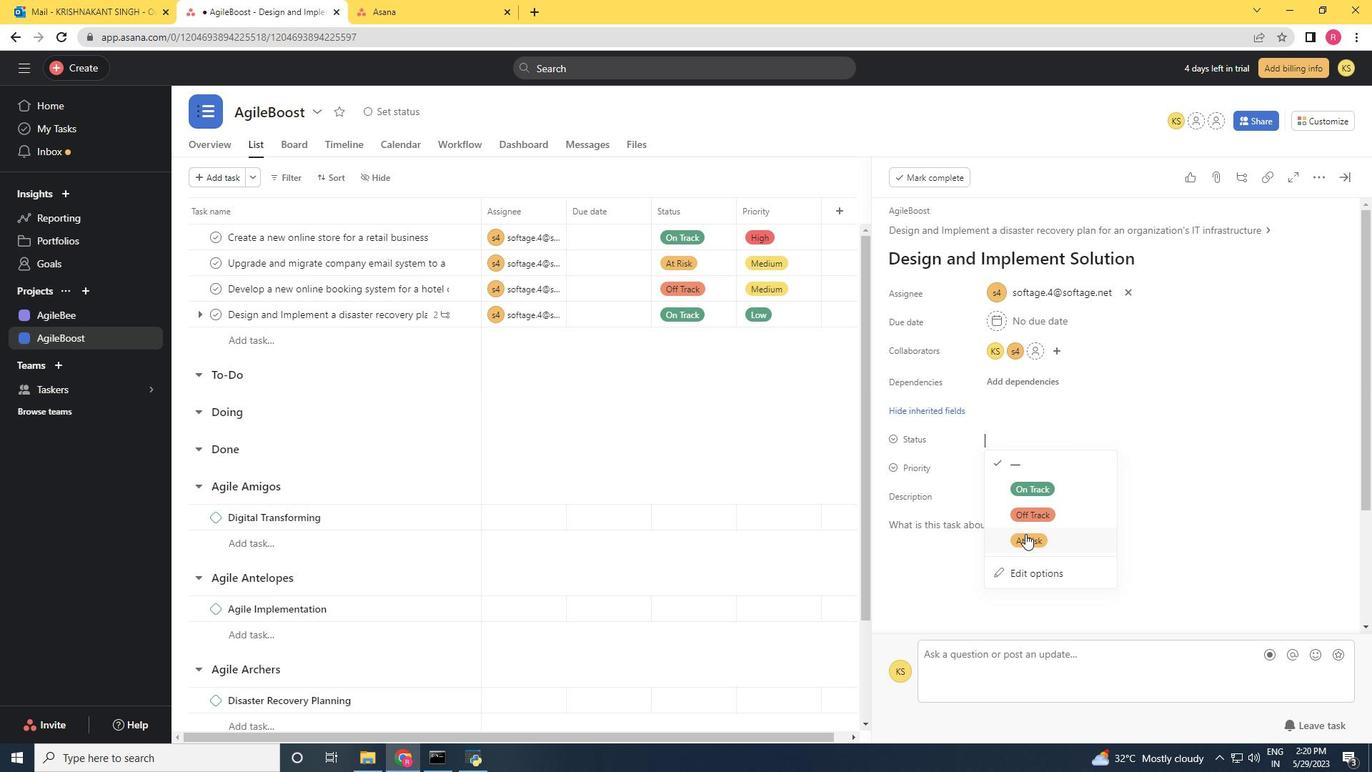 
Action: Mouse pressed left at (1027, 534)
Screenshot: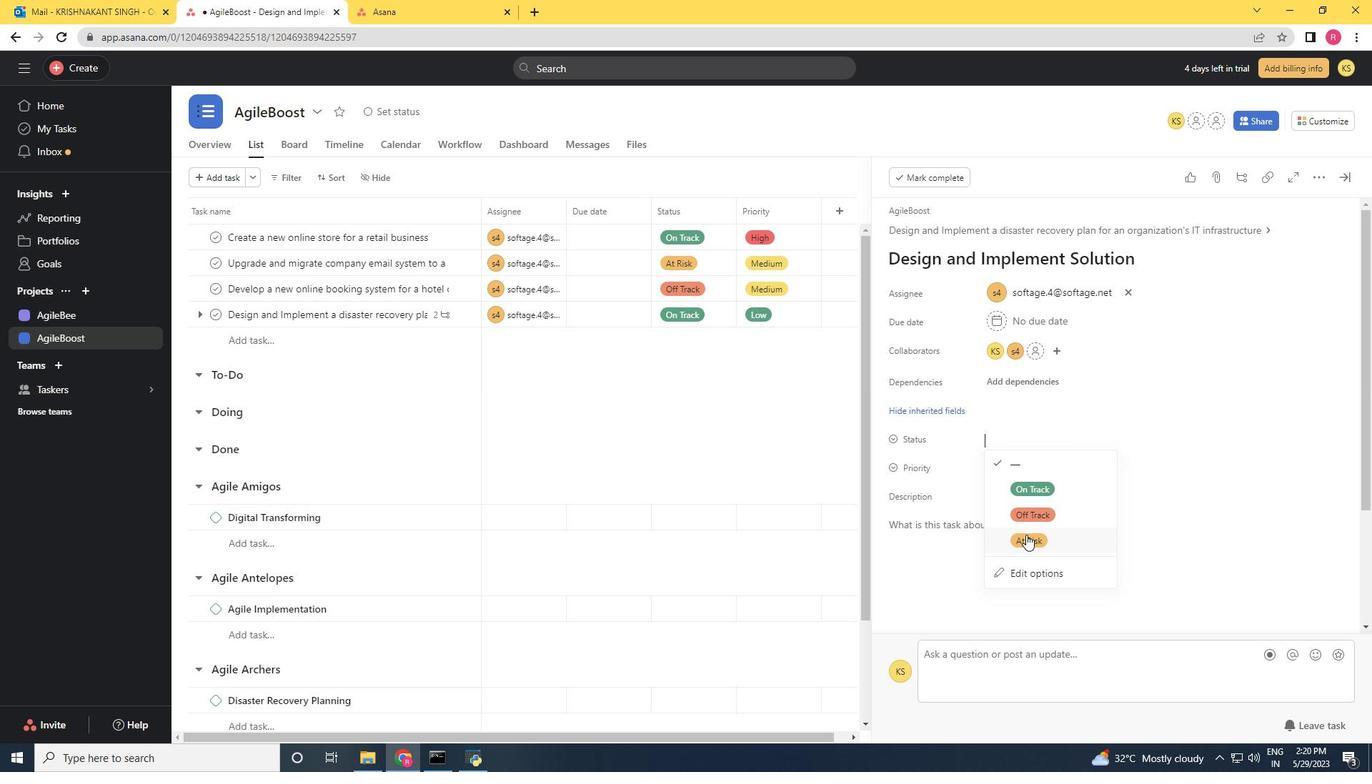
Action: Mouse moved to (996, 465)
Screenshot: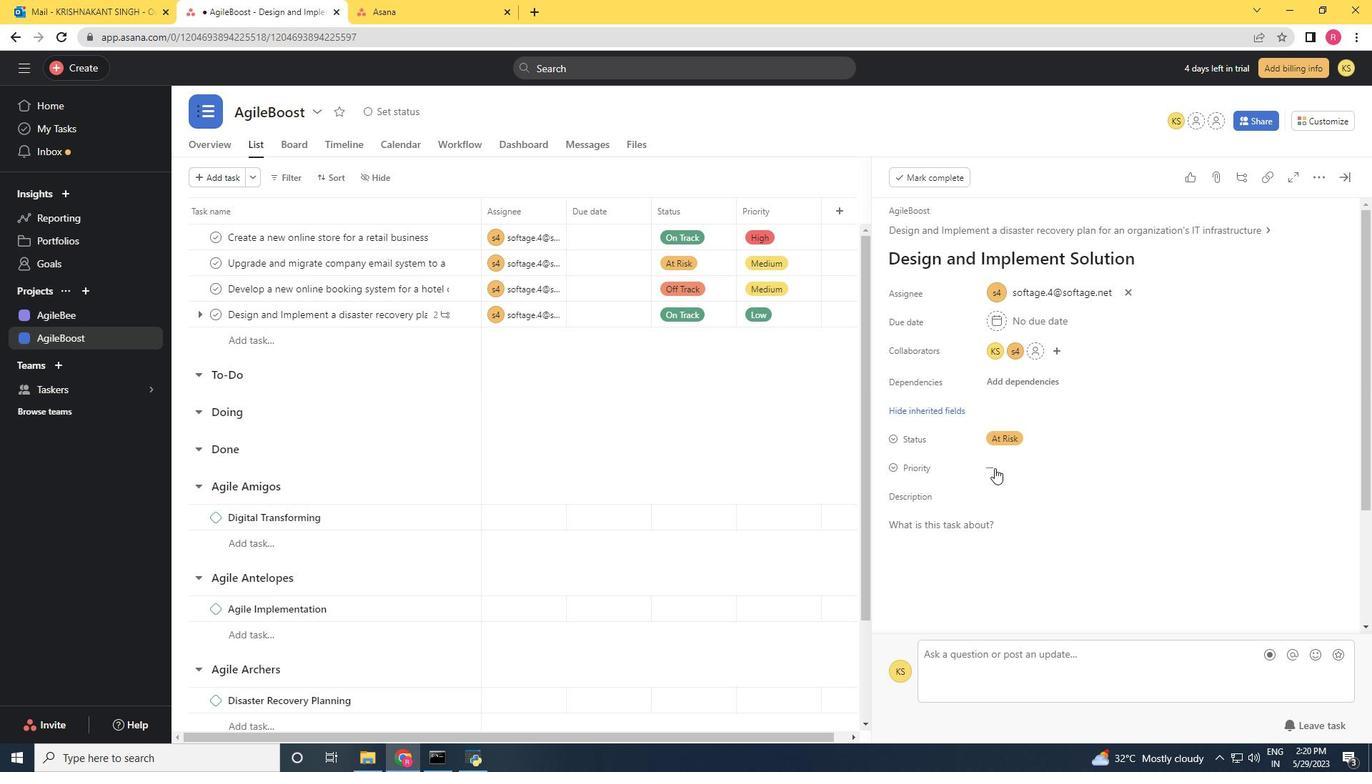 
Action: Mouse pressed left at (996, 465)
Screenshot: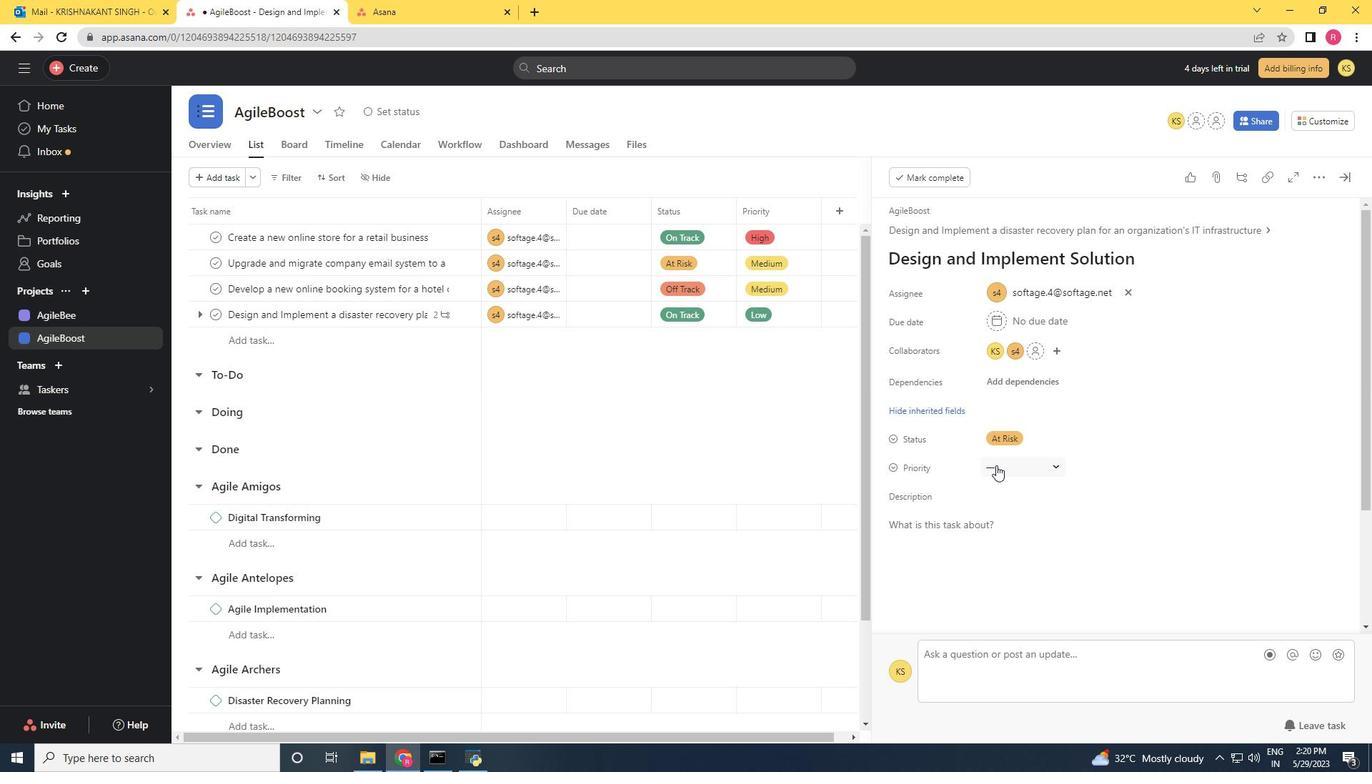 
Action: Mouse moved to (1039, 547)
Screenshot: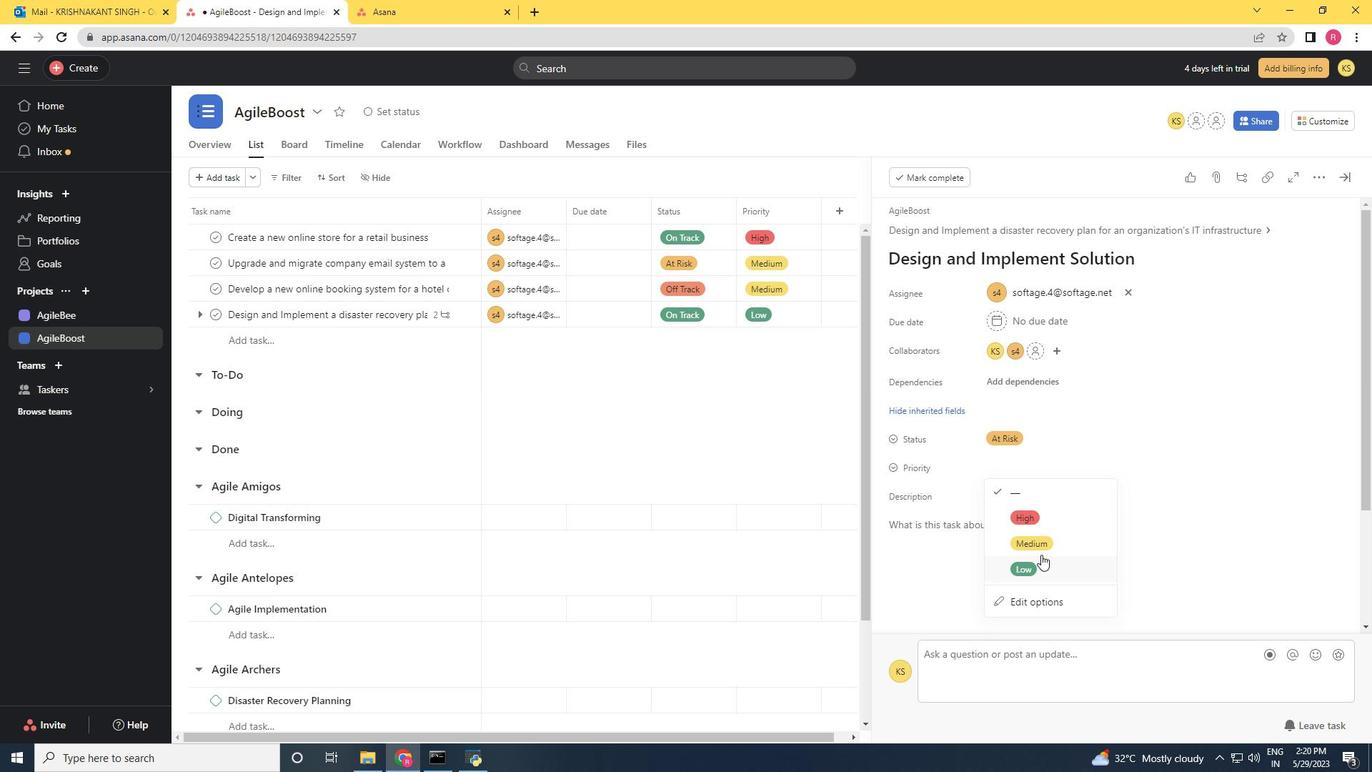 
Action: Mouse pressed left at (1039, 547)
Screenshot: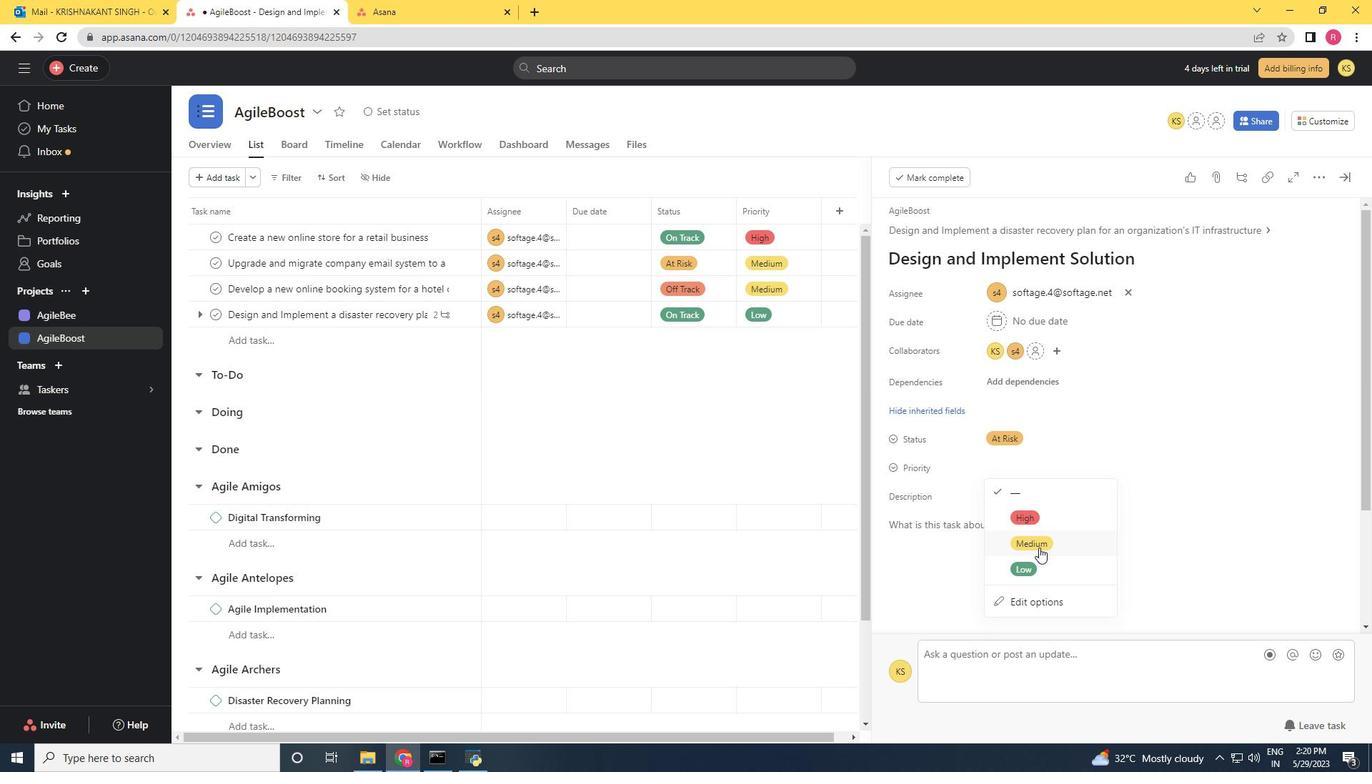 
Action: Mouse moved to (1038, 546)
Screenshot: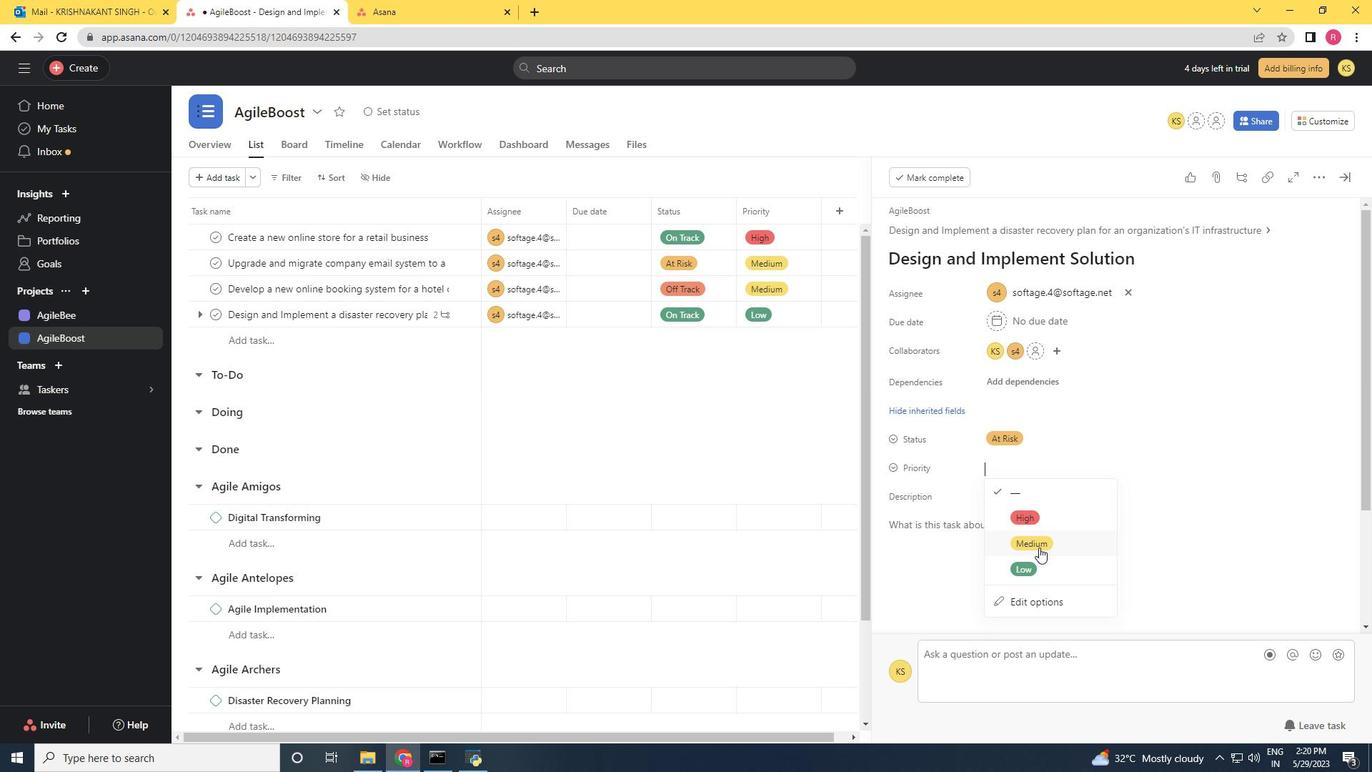 
